Task: Add an event with the title Second Marketing Campaign Execution and Assessment, date '2024/05/25', time 8:50 AM to 10:50 AMand add a description: The session will conclude with a wrap-up discussion, where mentees can reflect on the insights gained and mentors can offer any final words of encouragement. Participants will have the opportunity to exchange contact information and establish ongoing mentoring relationships beyond the event., put the event into Green category . Add location for the event as: 789 Camp Nou, Barcelona, Spain, logged in from the account softage.9@softage.netand send the event invitation to softage.8@softage.net with CC to  softage.10@softage.net. Set a reminder for the event At time of event
Action: Mouse moved to (96, 117)
Screenshot: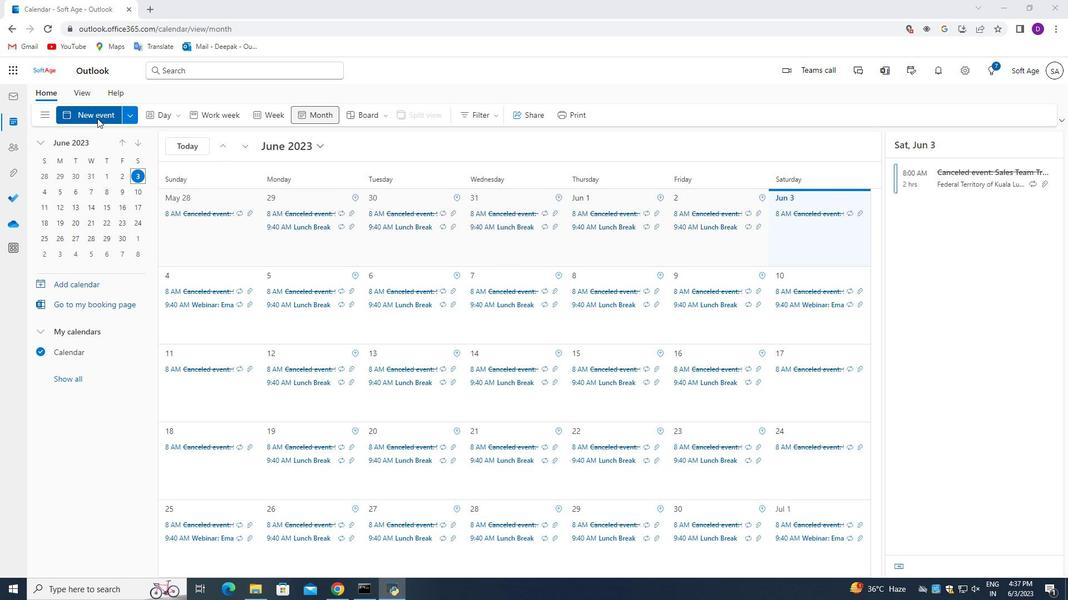 
Action: Mouse pressed left at (96, 117)
Screenshot: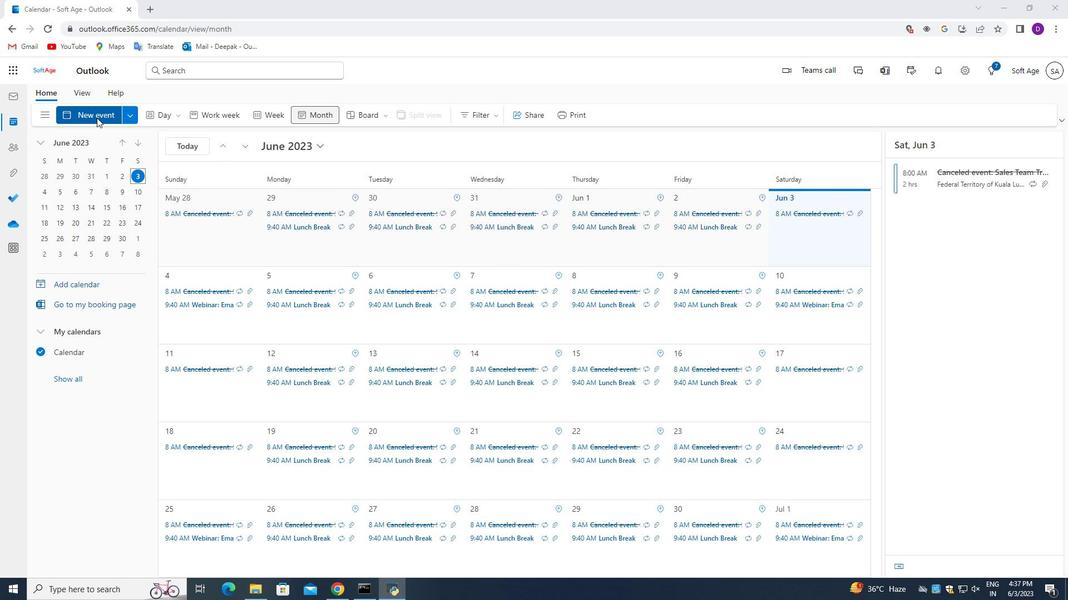 
Action: Mouse moved to (367, 472)
Screenshot: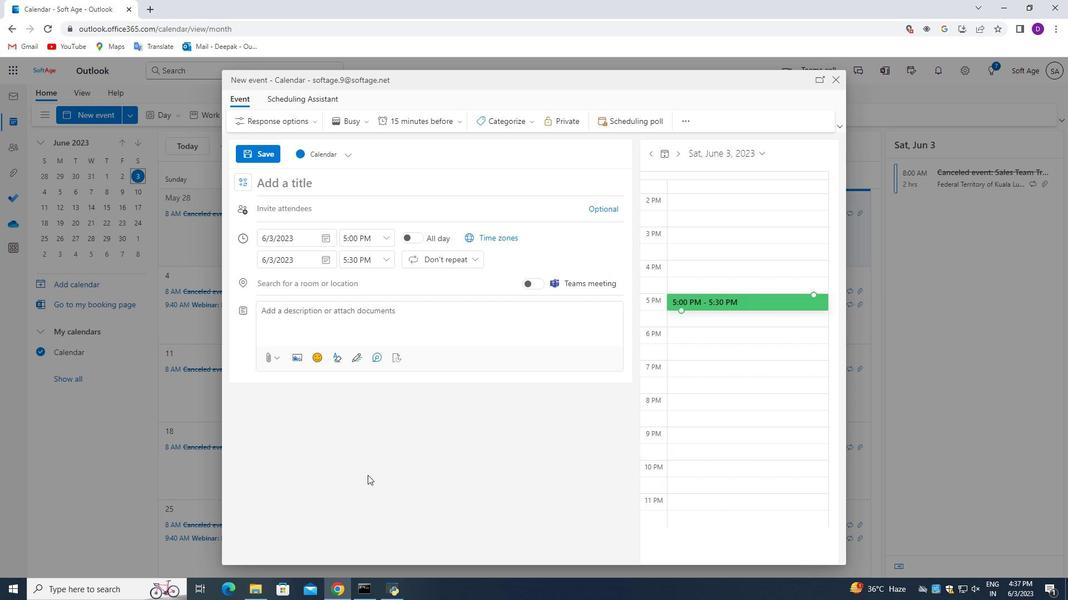 
Action: Key pressed <Key.shift_r>Second<Key.space><Key.shift>Marketing<Key.space><Key.shift_r>Campaign<Key.space><Key.shift_r>Execution<Key.space>and<Key.space><Key.shift_r>Assessment
Screenshot: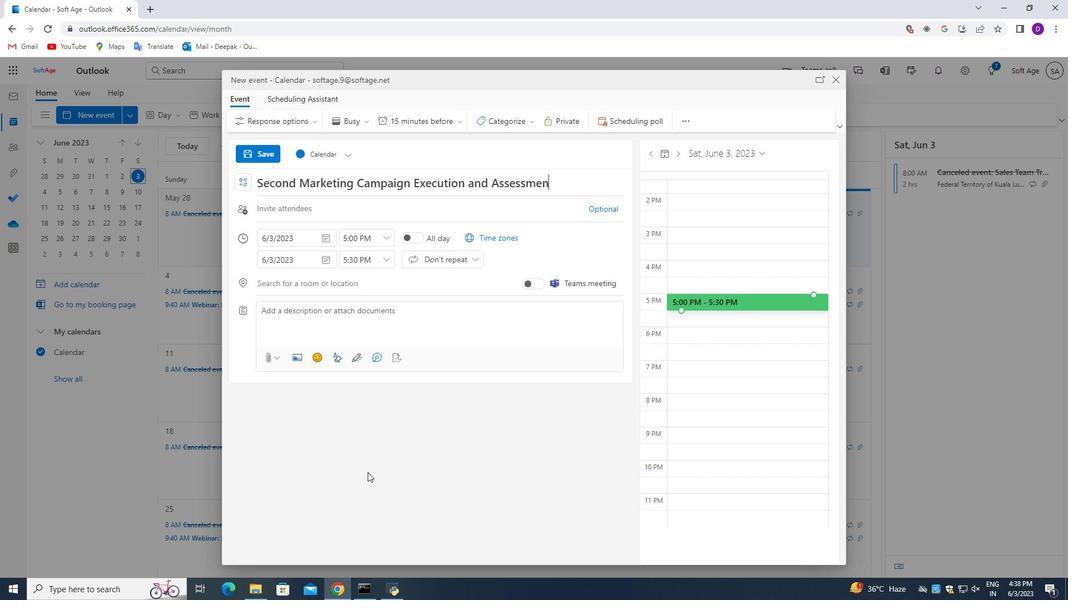 
Action: Mouse moved to (324, 238)
Screenshot: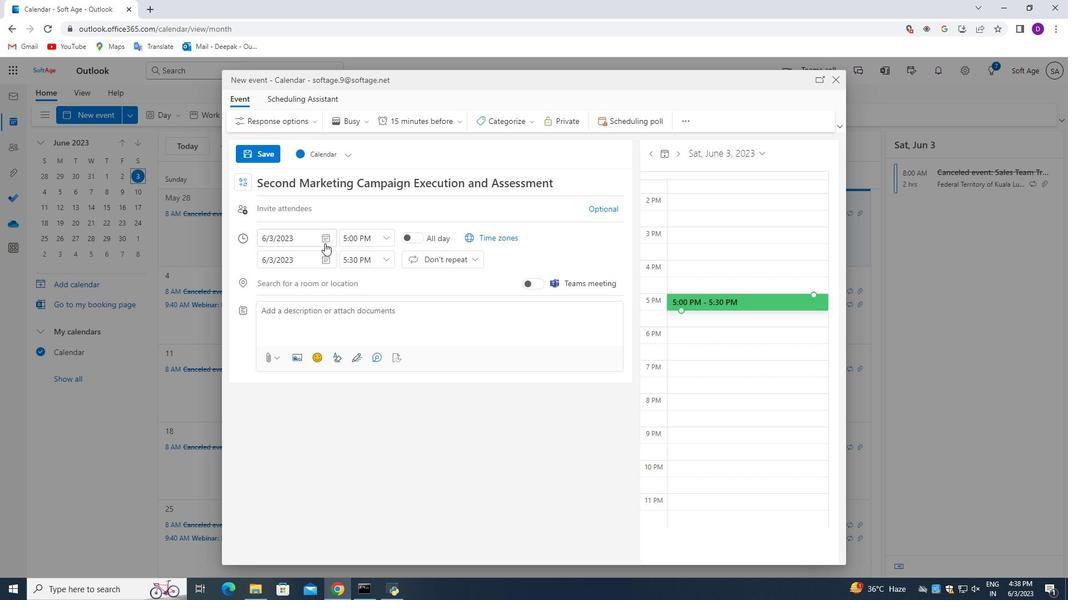 
Action: Mouse pressed left at (324, 238)
Screenshot: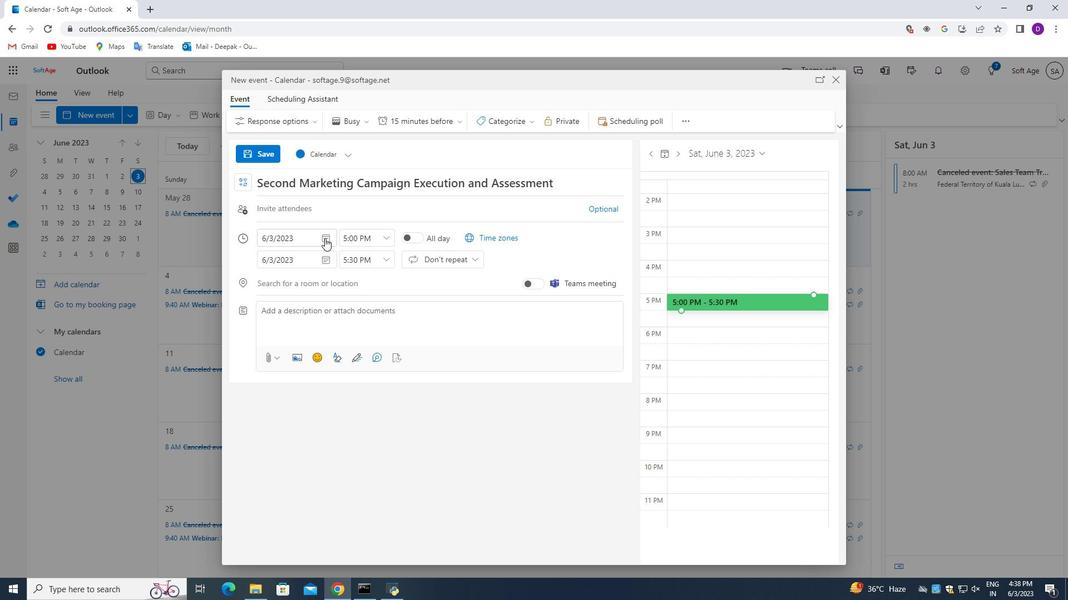 
Action: Mouse moved to (302, 263)
Screenshot: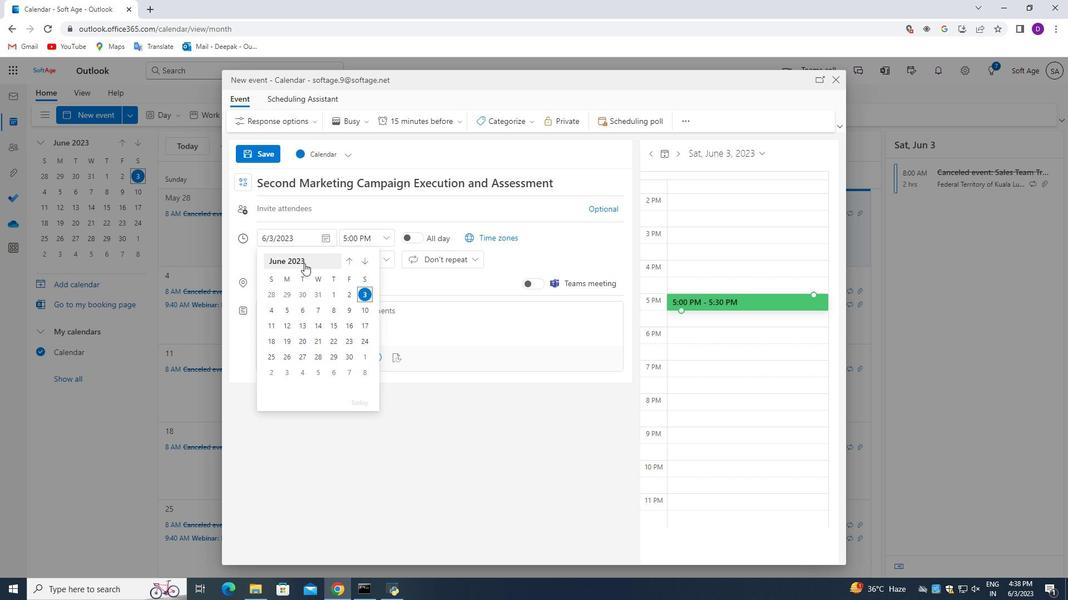 
Action: Mouse pressed left at (302, 263)
Screenshot: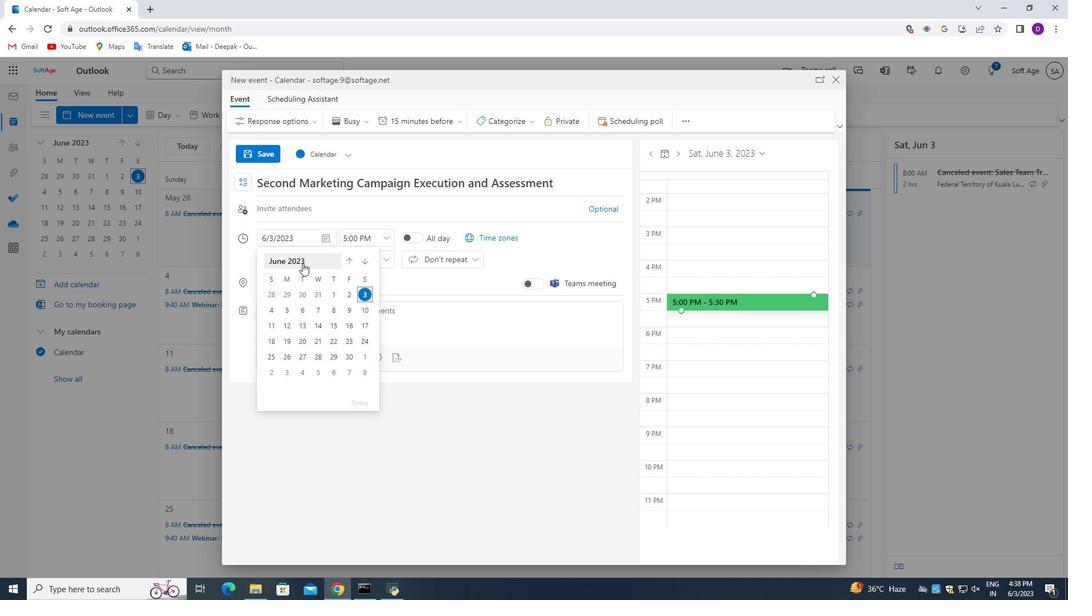 
Action: Mouse moved to (367, 266)
Screenshot: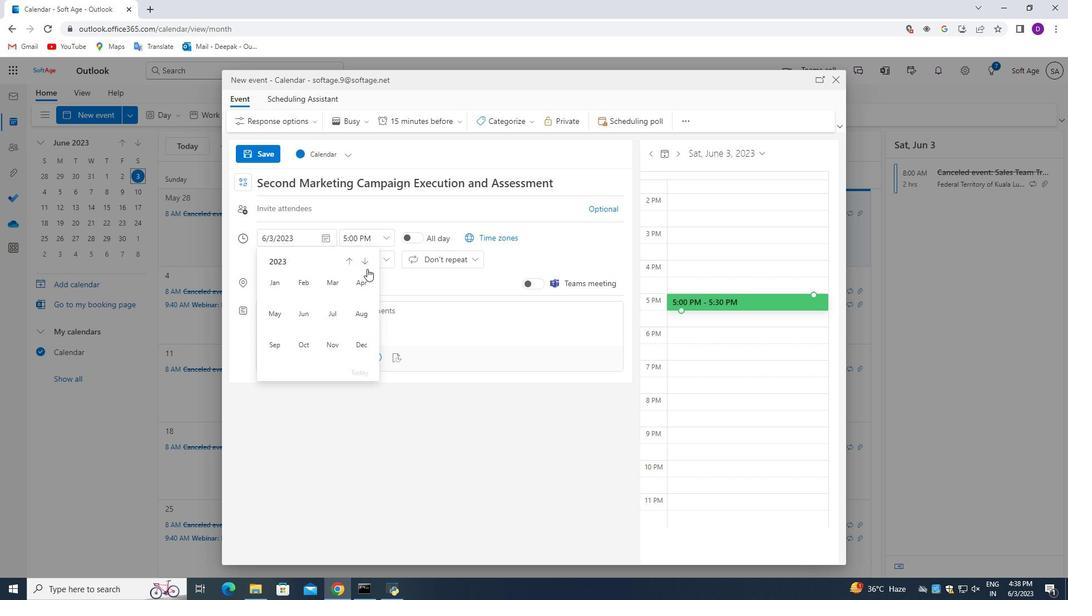 
Action: Mouse pressed left at (367, 266)
Screenshot: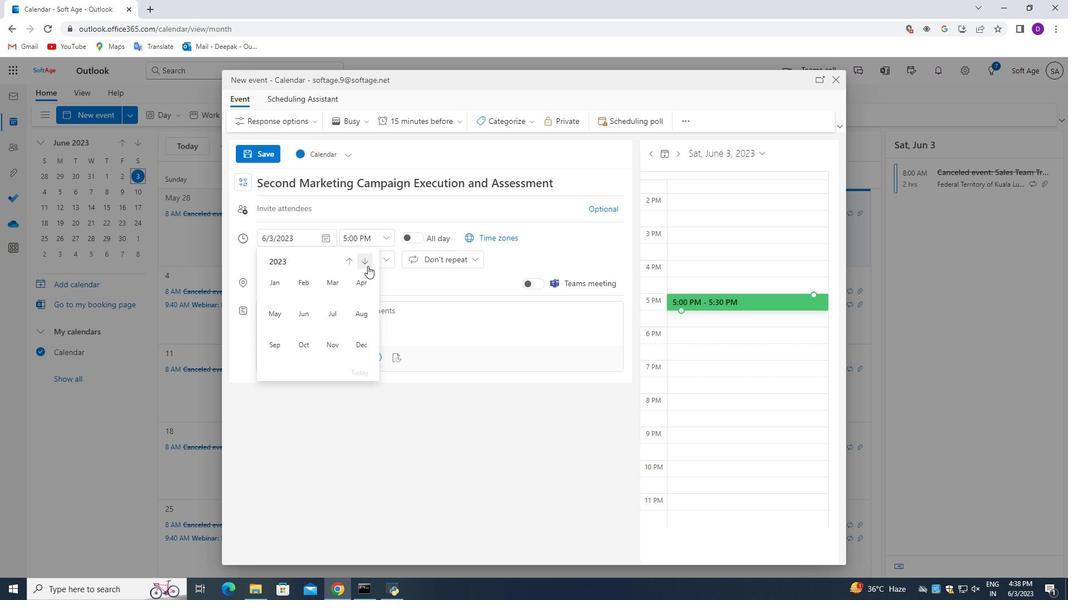 
Action: Mouse moved to (271, 312)
Screenshot: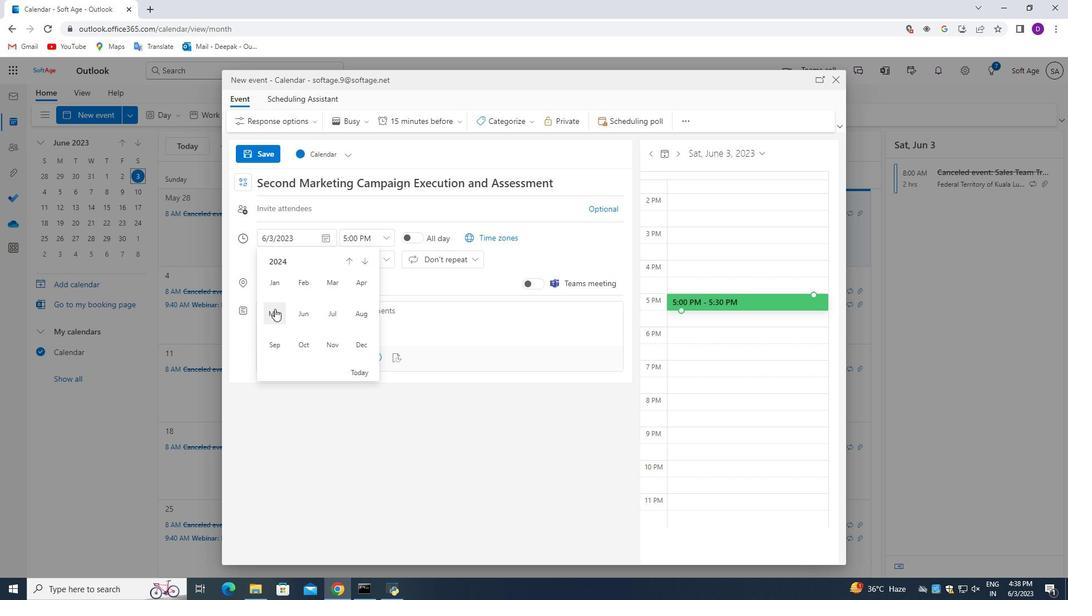 
Action: Mouse pressed left at (271, 312)
Screenshot: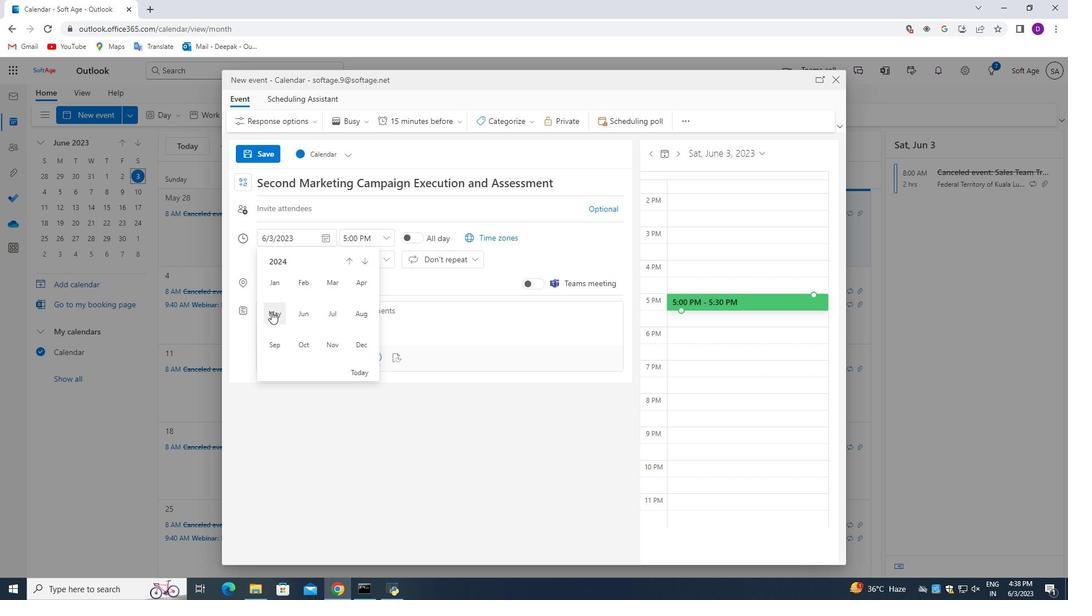 
Action: Mouse moved to (362, 341)
Screenshot: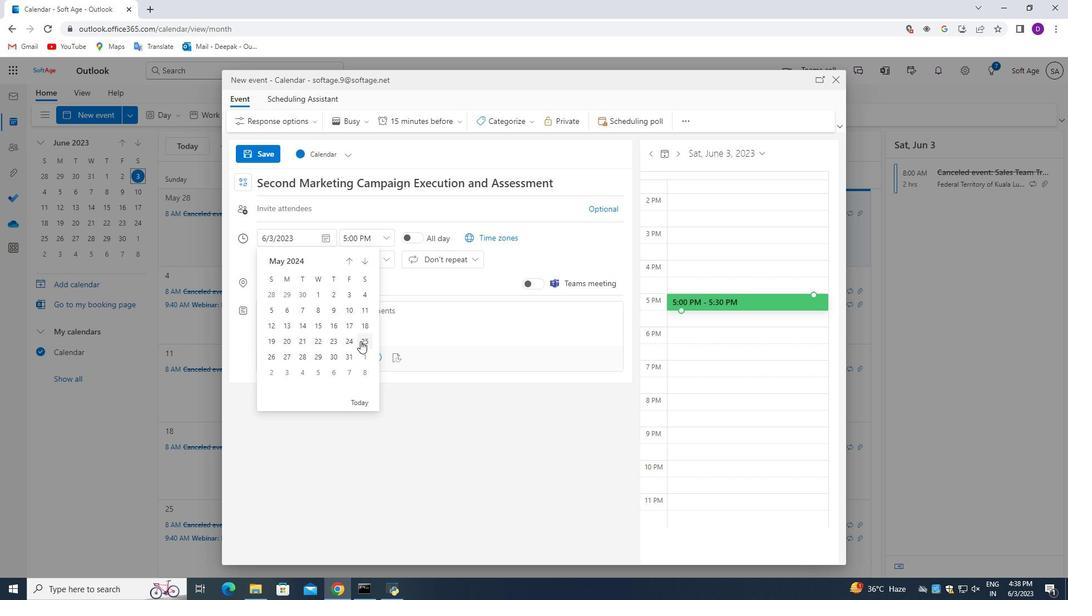 
Action: Mouse pressed left at (362, 341)
Screenshot: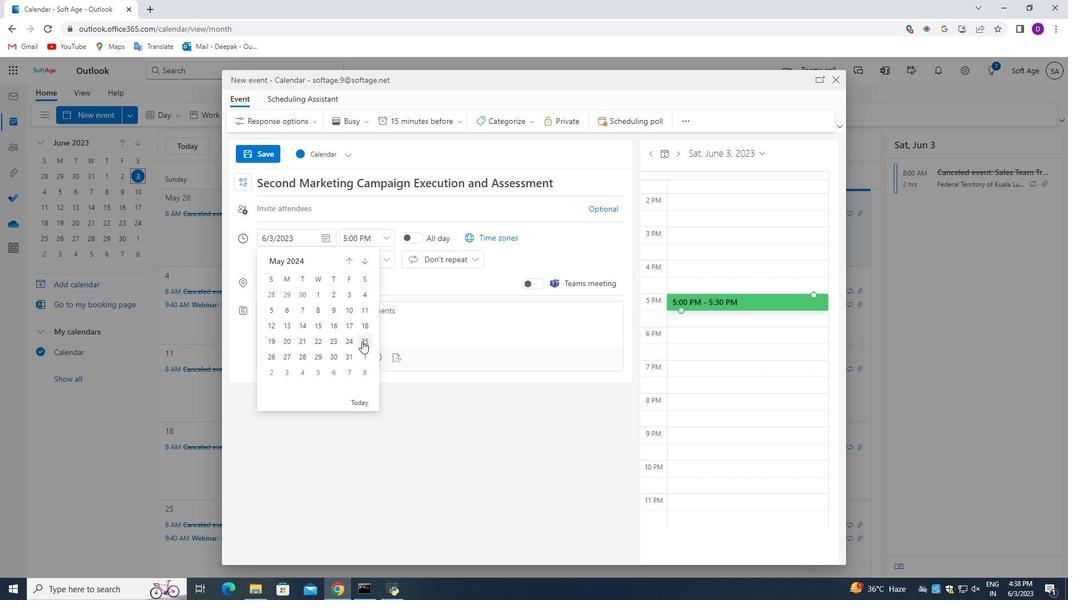 
Action: Mouse moved to (349, 238)
Screenshot: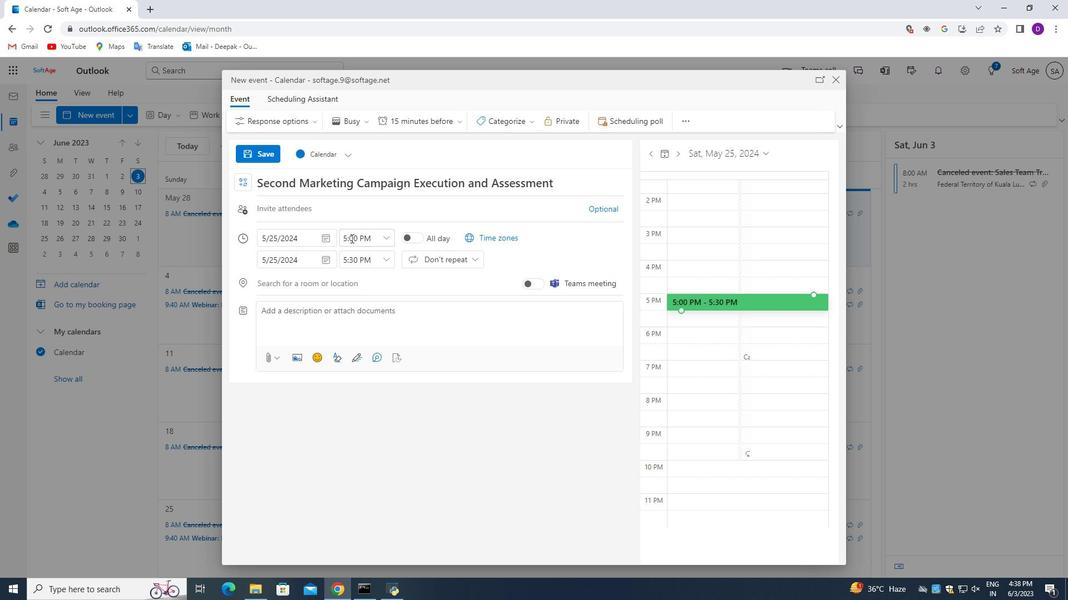 
Action: Mouse pressed left at (349, 238)
Screenshot: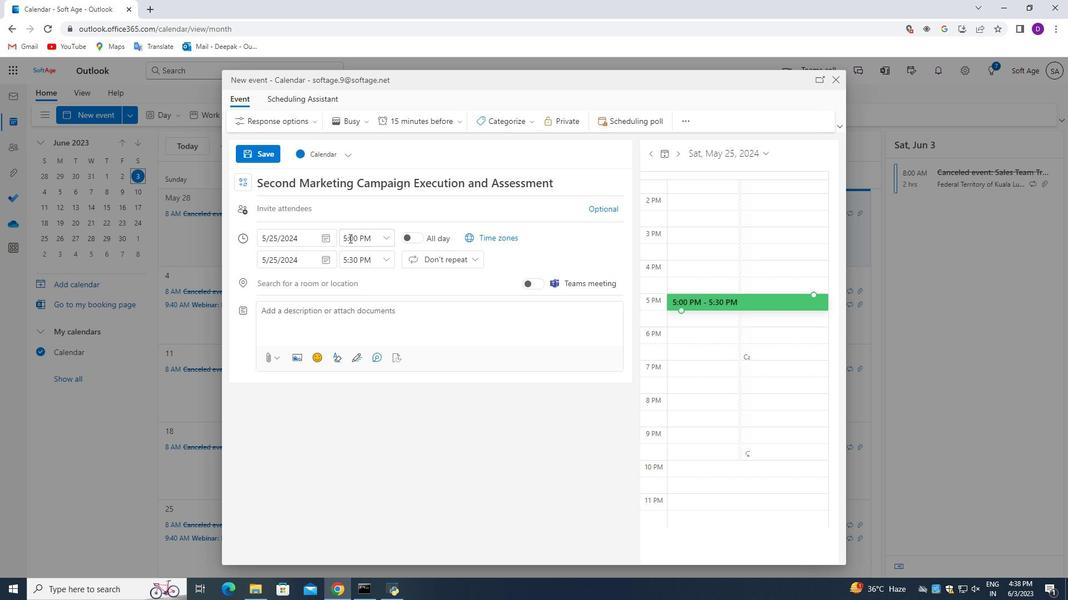 
Action: Mouse moved to (347, 238)
Screenshot: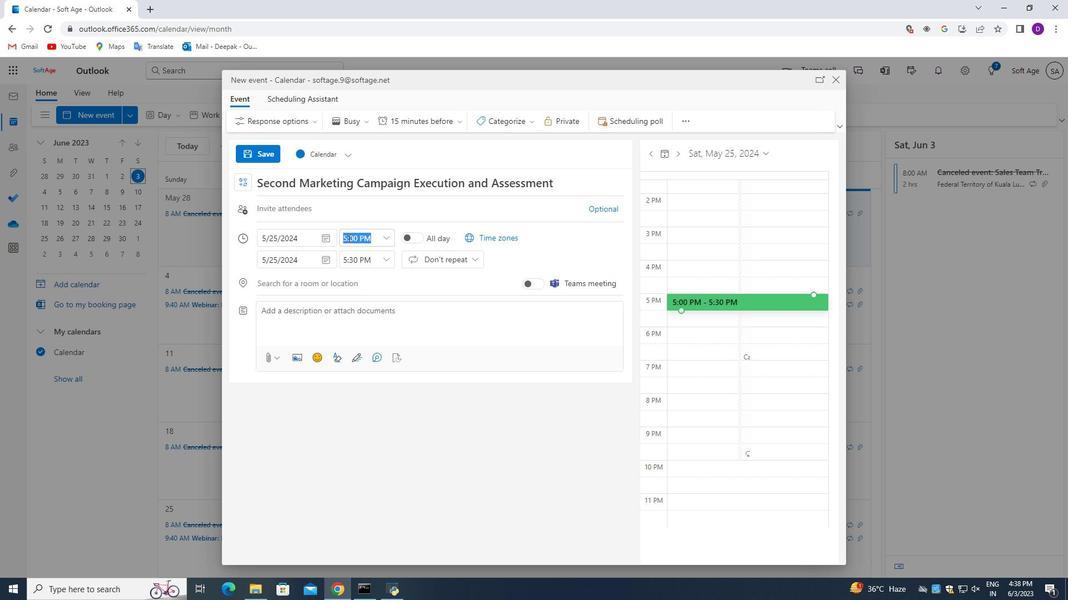
Action: Key pressed 8
Screenshot: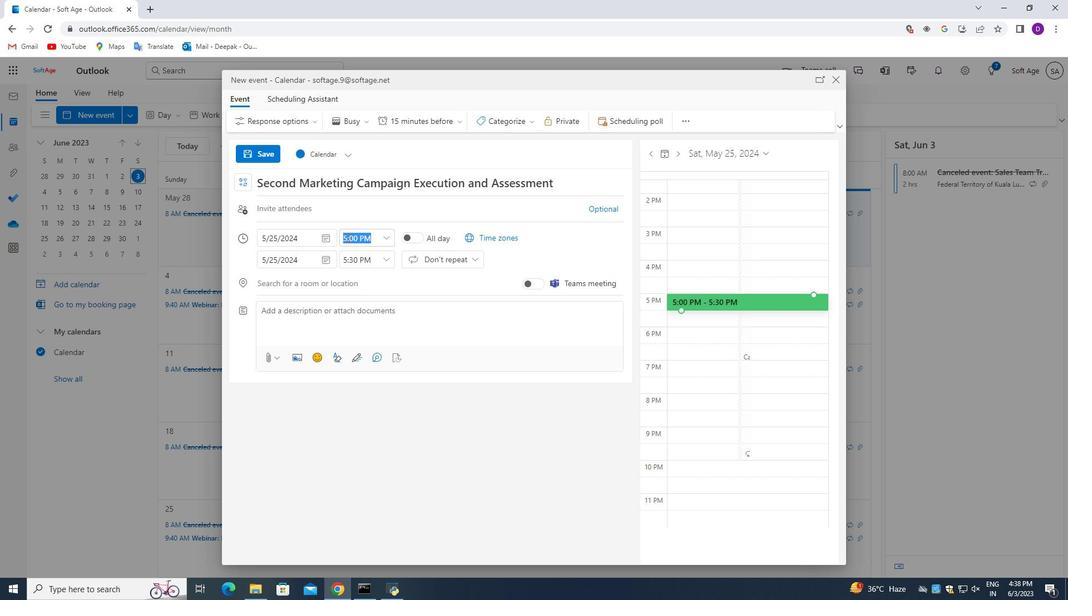 
Action: Mouse moved to (354, 238)
Screenshot: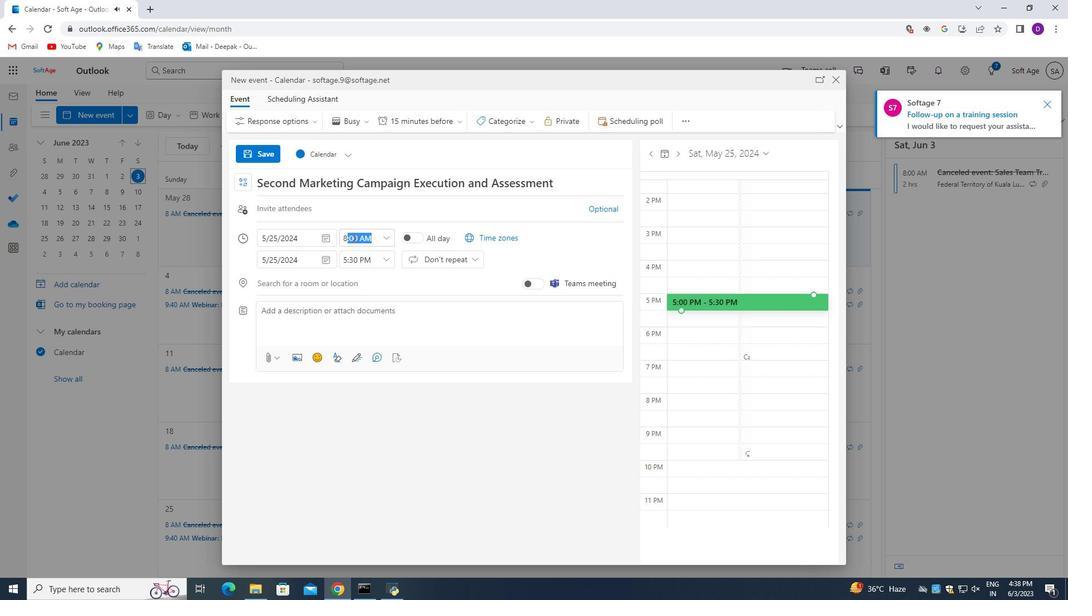 
Action: Mouse pressed left at (354, 238)
Screenshot: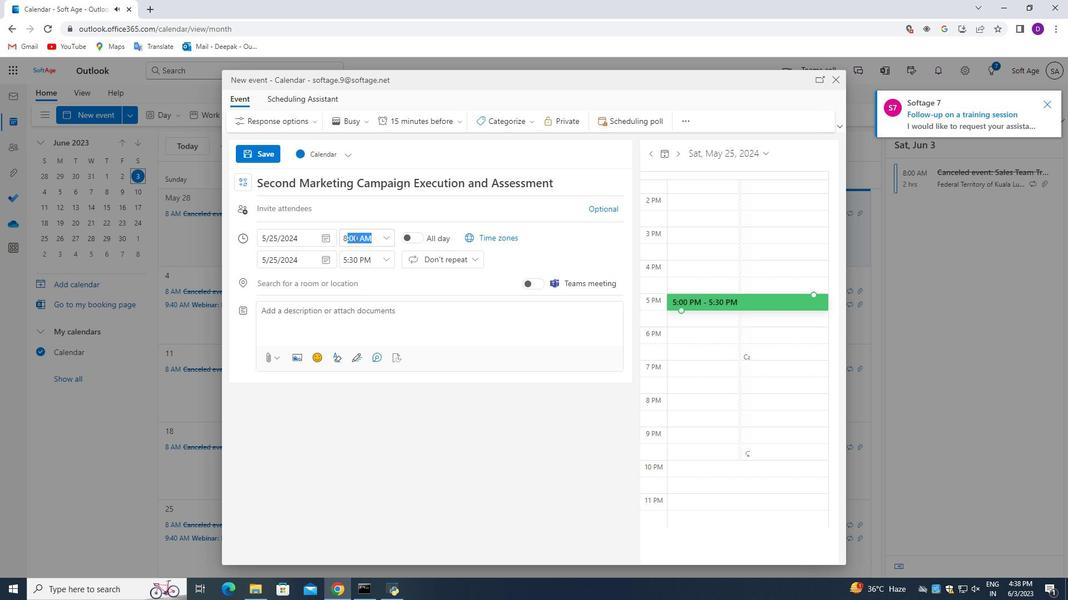 
Action: Key pressed <Key.backspace>5
Screenshot: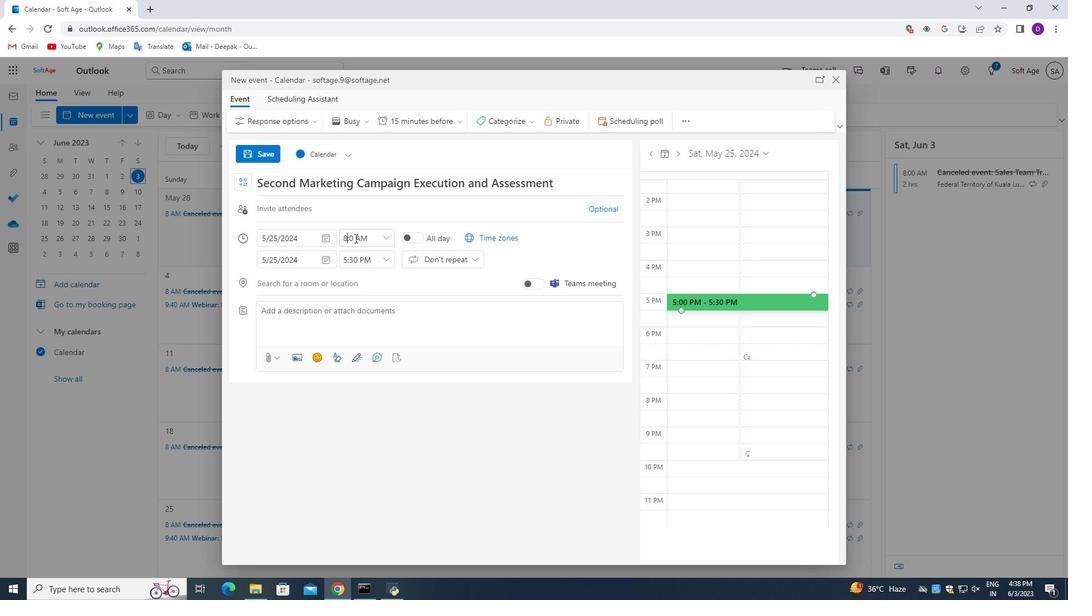 
Action: Mouse moved to (345, 262)
Screenshot: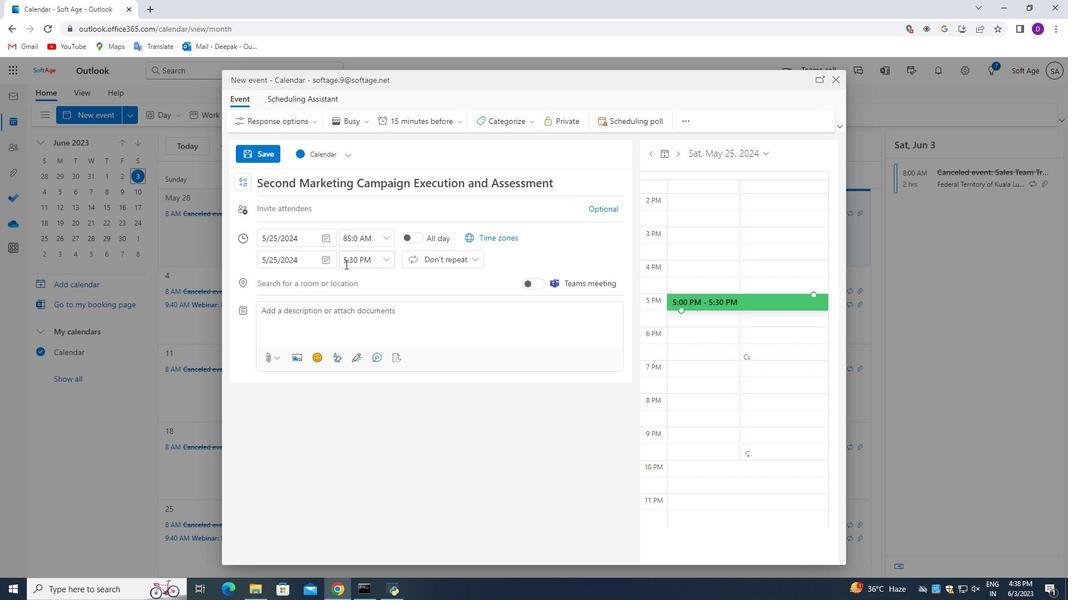 
Action: Mouse pressed left at (345, 262)
Screenshot: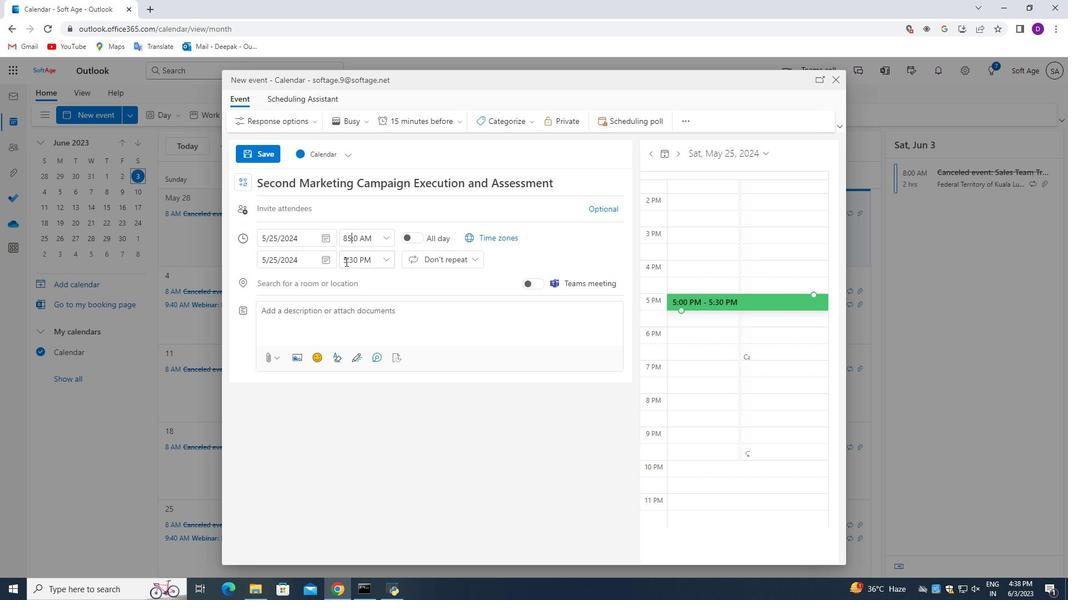 
Action: Mouse moved to (345, 238)
Screenshot: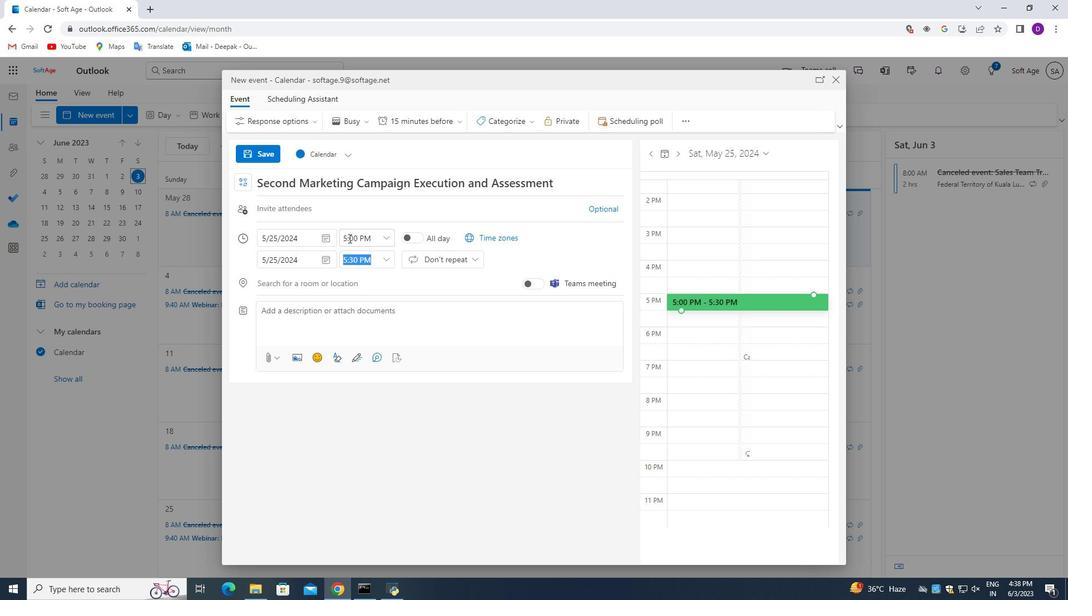 
Action: Mouse pressed left at (345, 238)
Screenshot: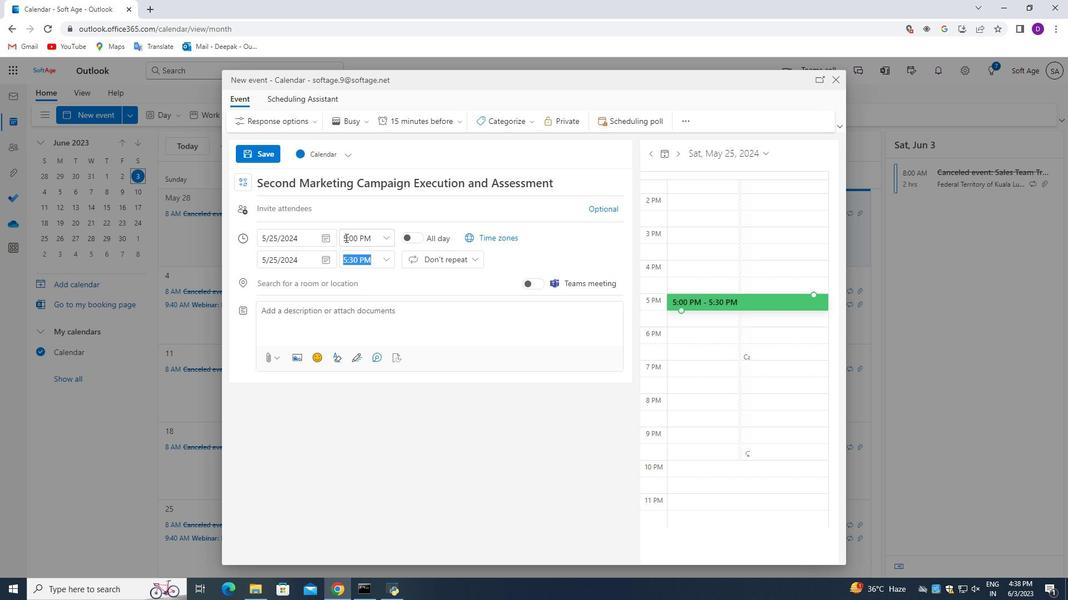 
Action: Mouse moved to (345, 239)
Screenshot: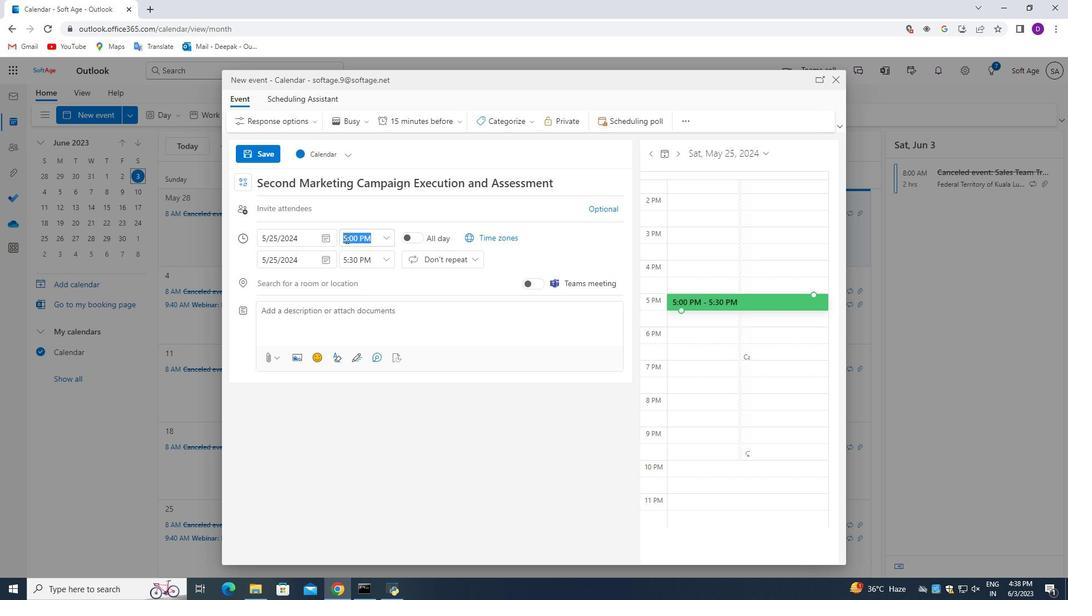 
Action: Mouse pressed left at (345, 239)
Screenshot: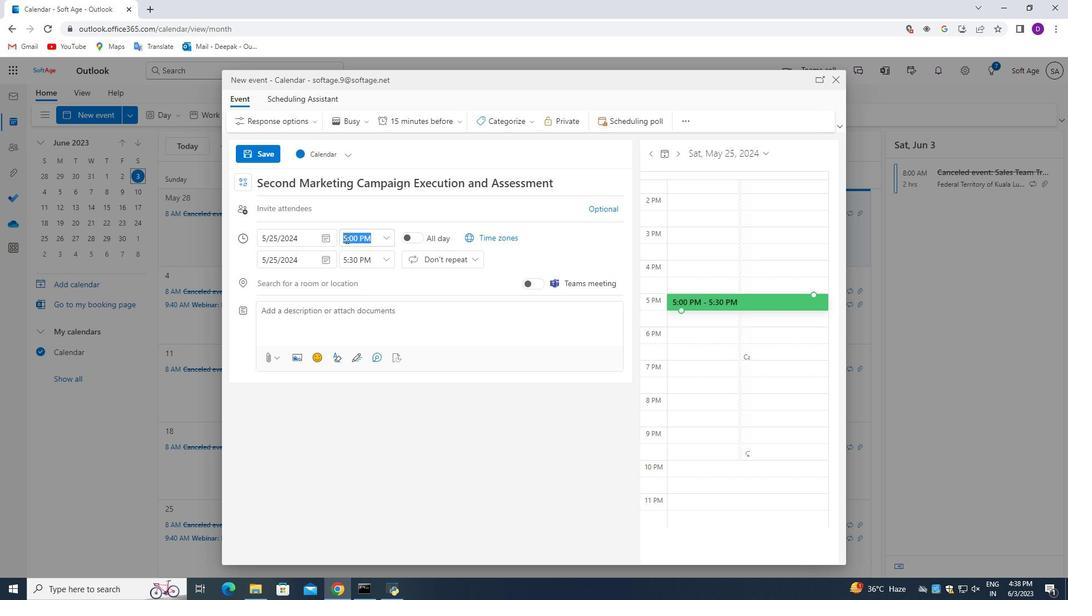 
Action: Mouse moved to (377, 284)
Screenshot: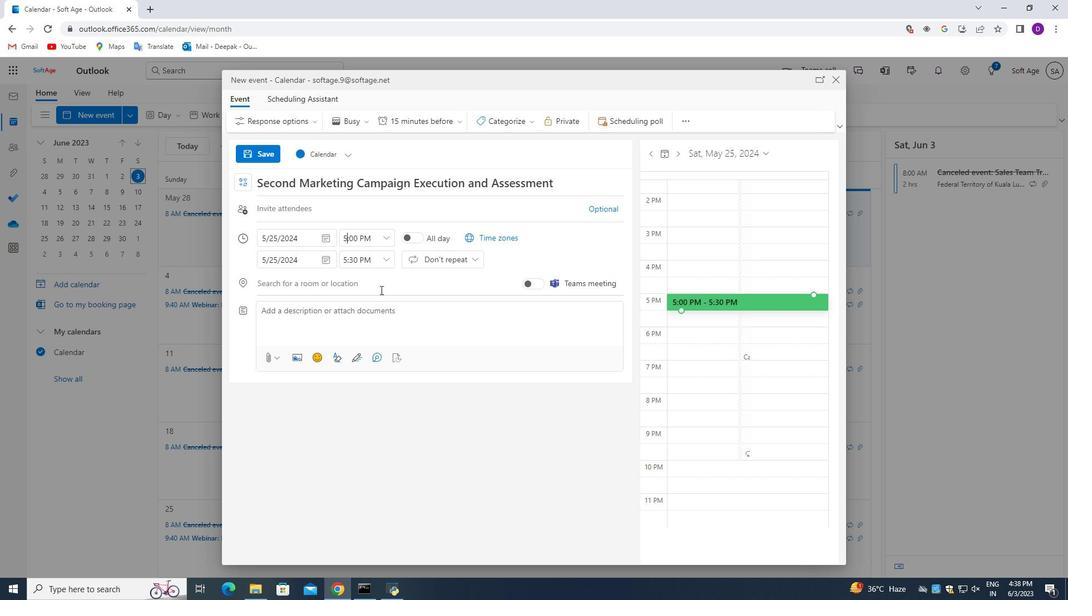 
Action: Key pressed <Key.backspace>8
Screenshot: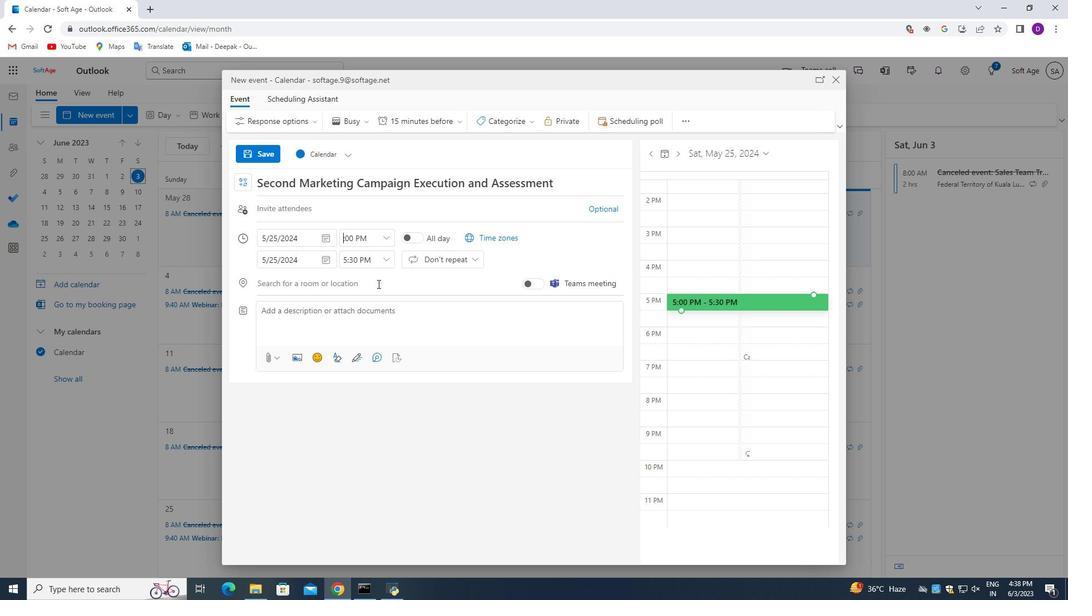 
Action: Mouse moved to (352, 239)
Screenshot: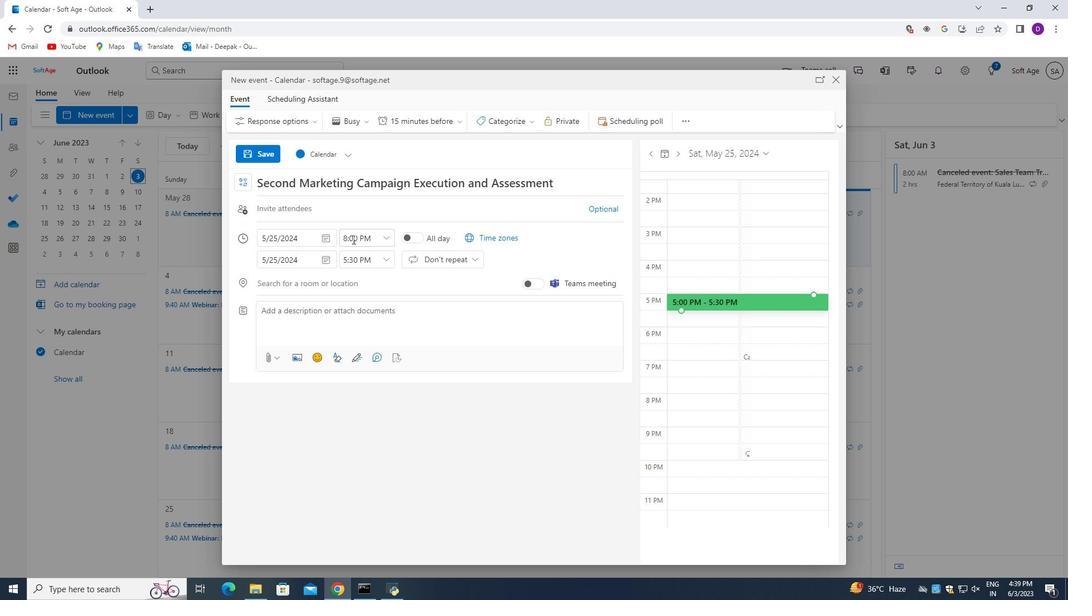 
Action: Mouse pressed left at (352, 239)
Screenshot: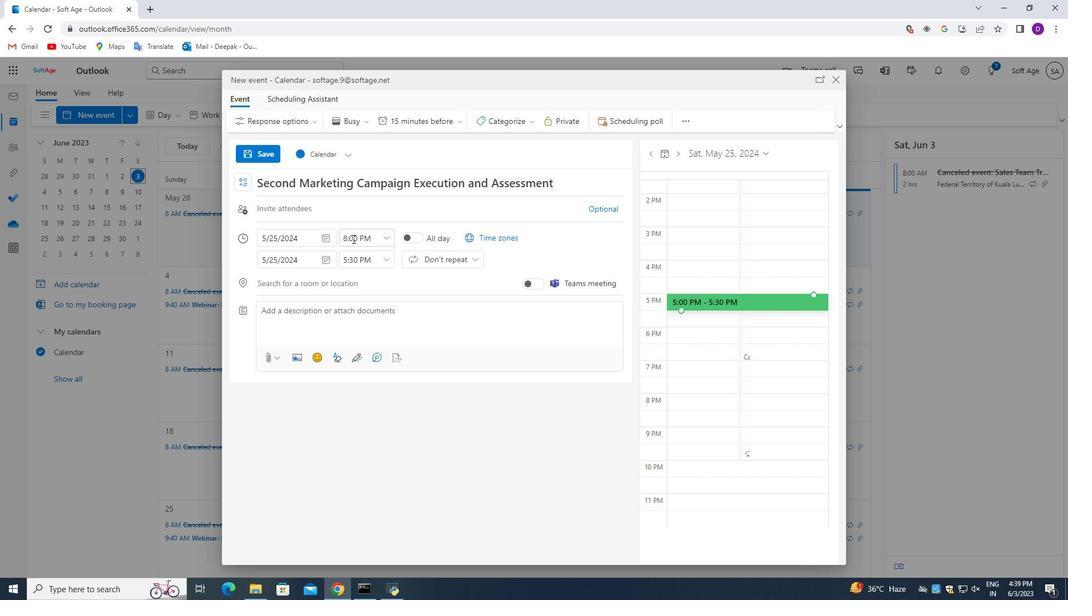 
Action: Mouse moved to (373, 295)
Screenshot: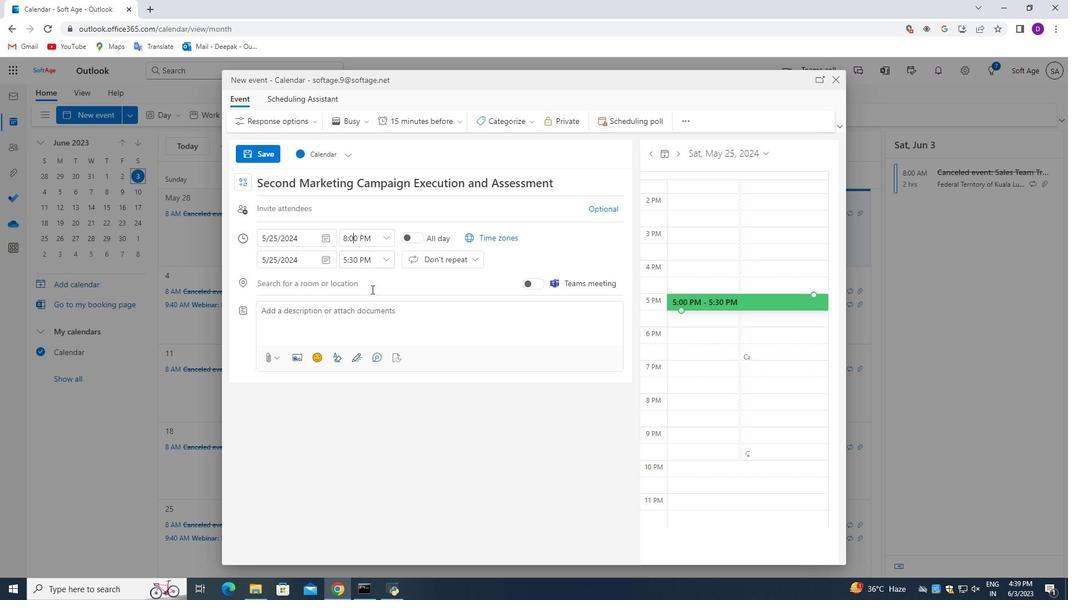 
Action: Key pressed <Key.backspace>5
Screenshot: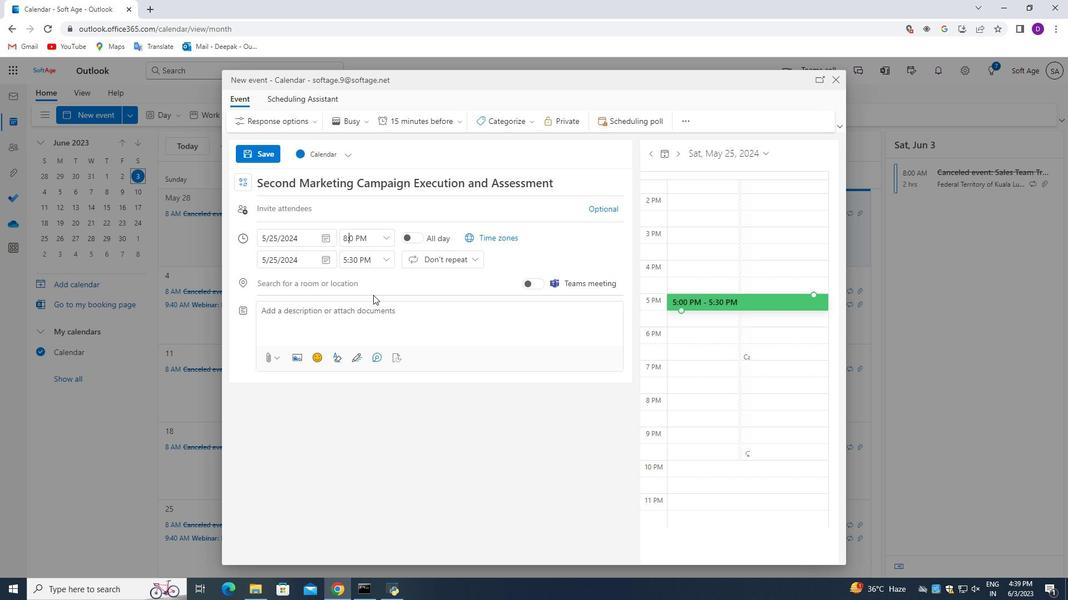 
Action: Mouse moved to (345, 259)
Screenshot: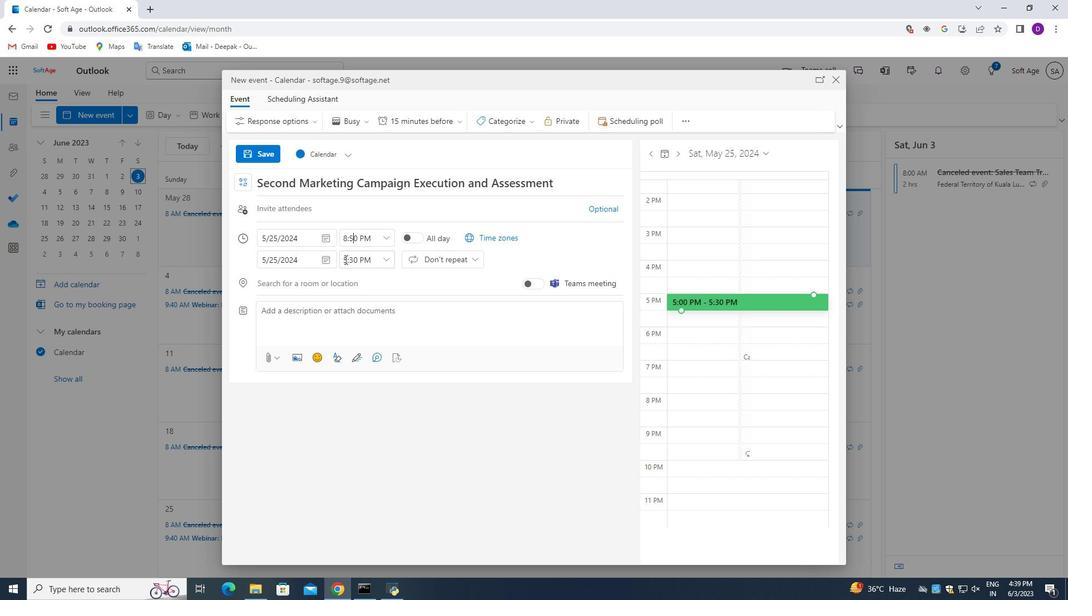 
Action: Mouse pressed left at (345, 259)
Screenshot: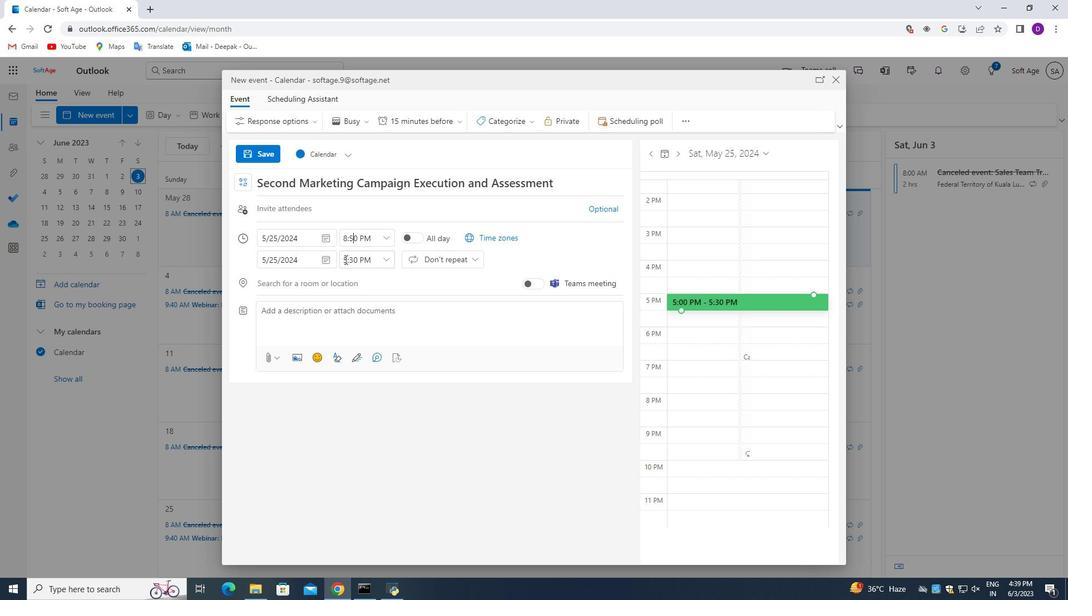 
Action: Mouse pressed left at (345, 259)
Screenshot: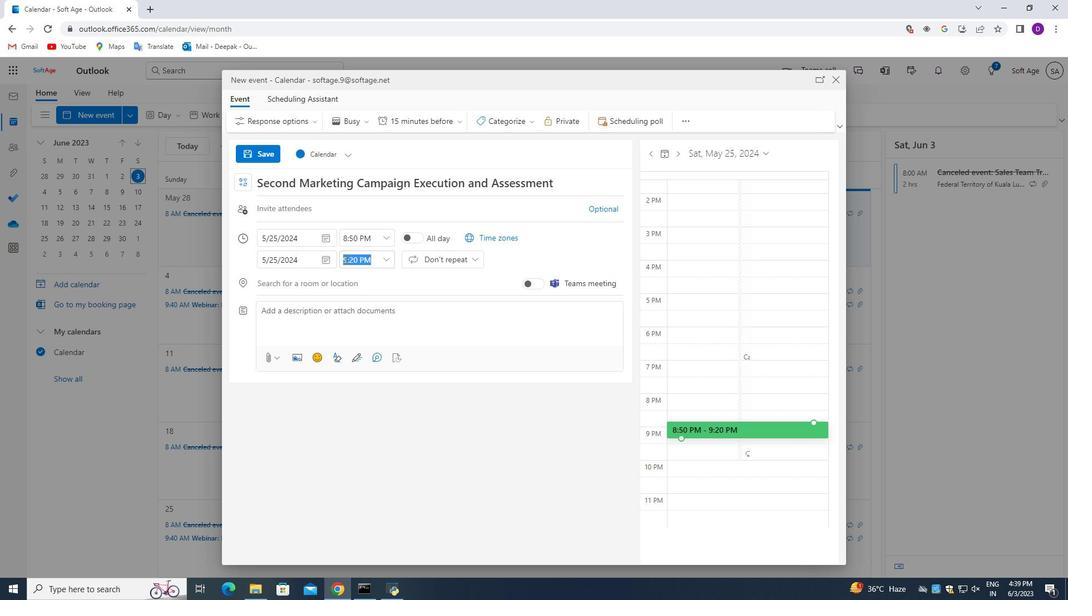 
Action: Mouse moved to (353, 282)
Screenshot: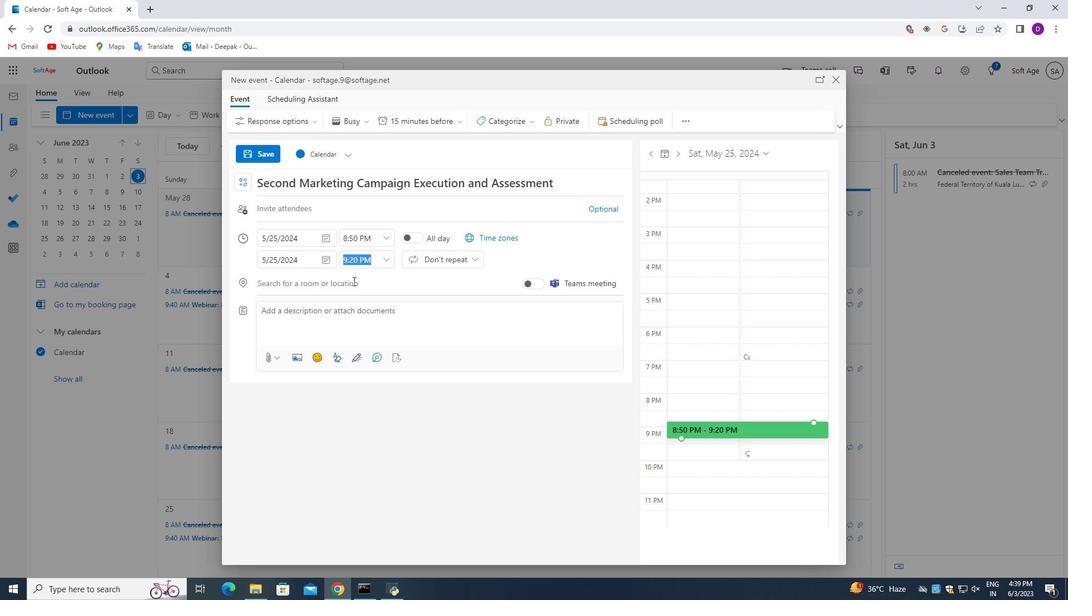 
Action: Key pressed 10<Key.shift_r>:50<Key.space><Key.shift>AM
Screenshot: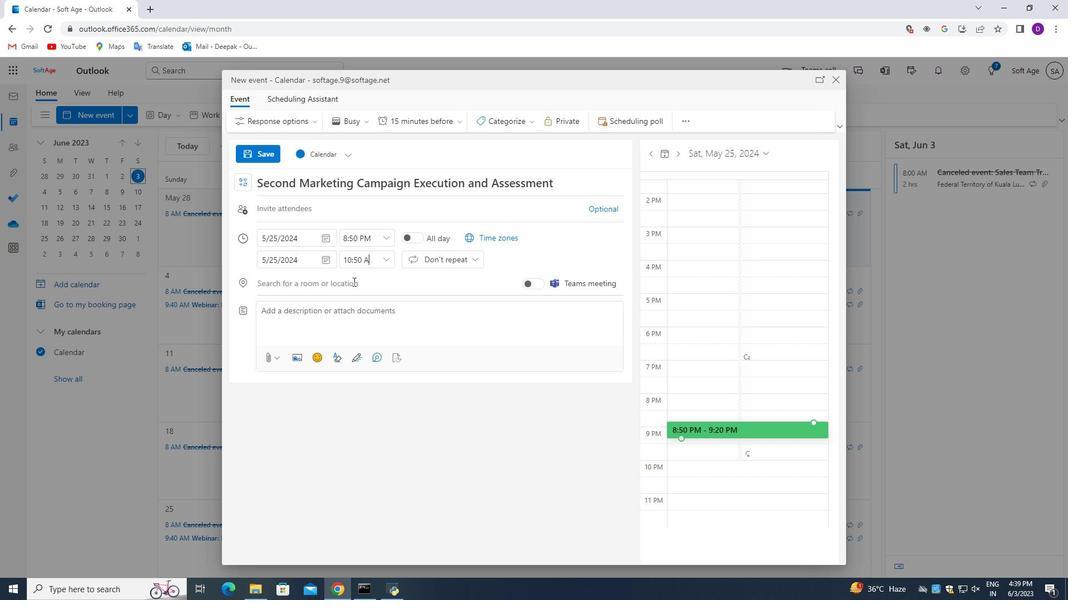 
Action: Mouse moved to (365, 235)
Screenshot: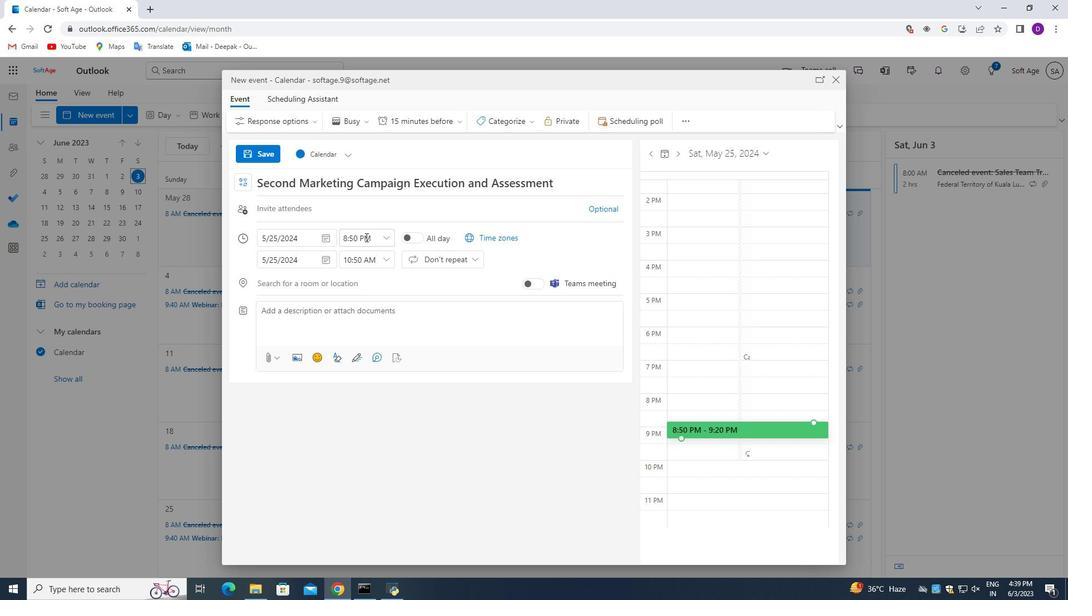 
Action: Mouse pressed left at (365, 235)
Screenshot: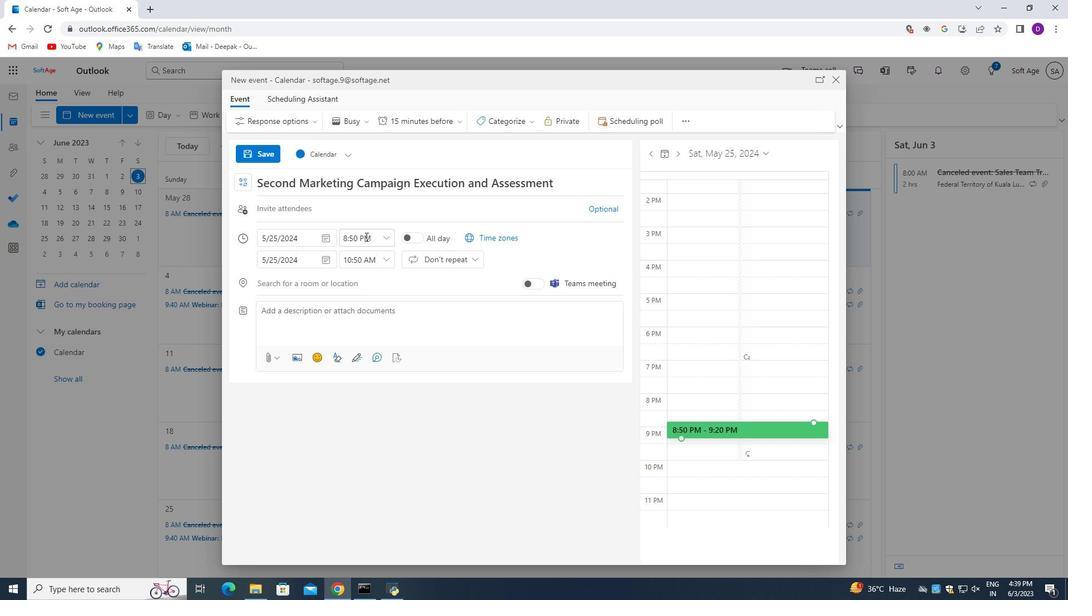 
Action: Mouse moved to (363, 239)
Screenshot: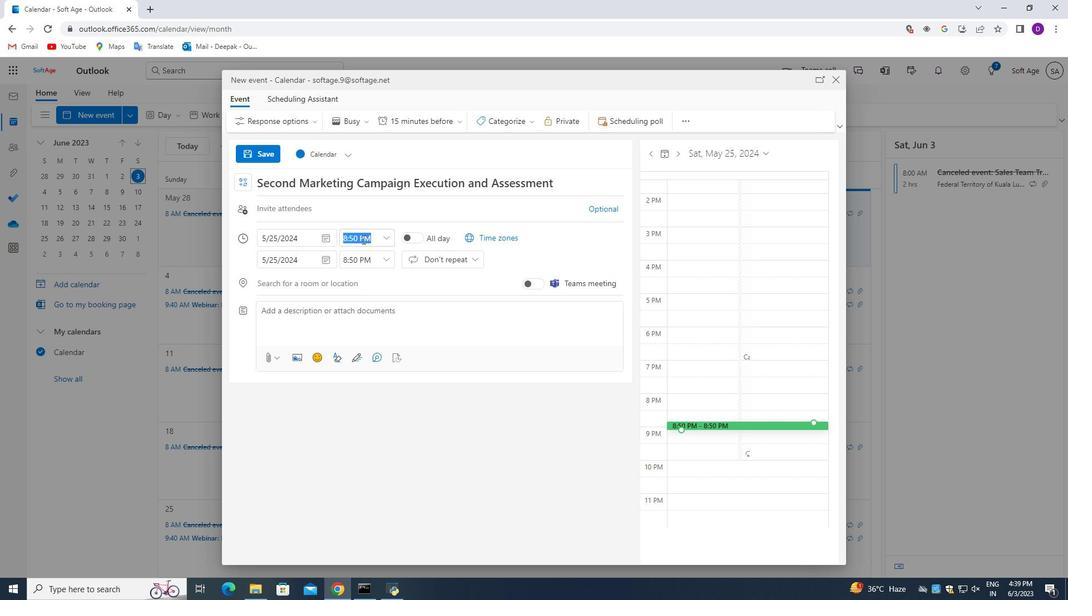 
Action: Mouse pressed left at (363, 239)
Screenshot: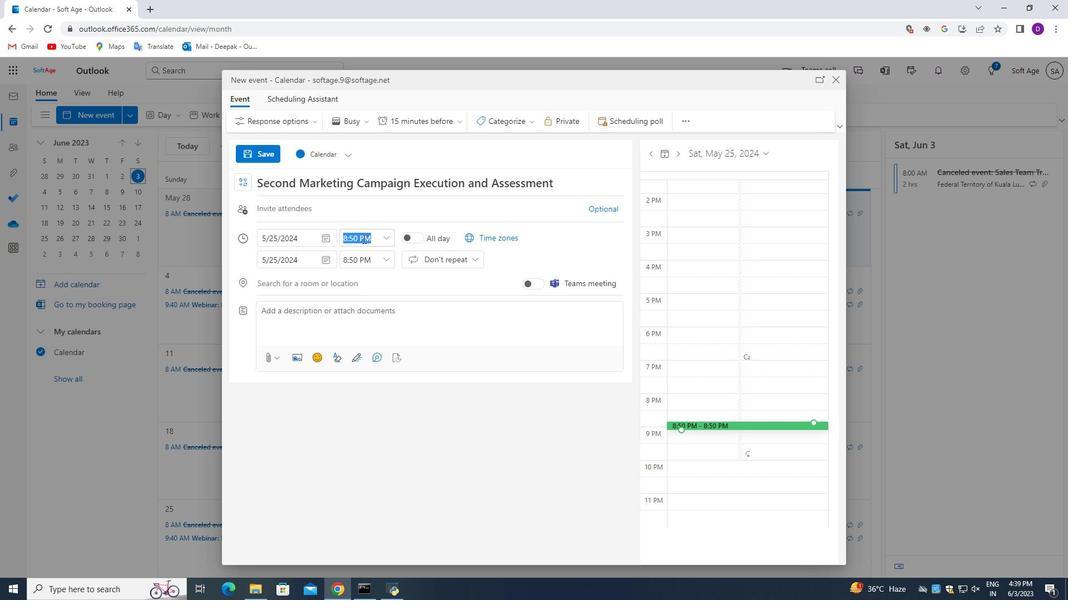 
Action: Mouse moved to (373, 282)
Screenshot: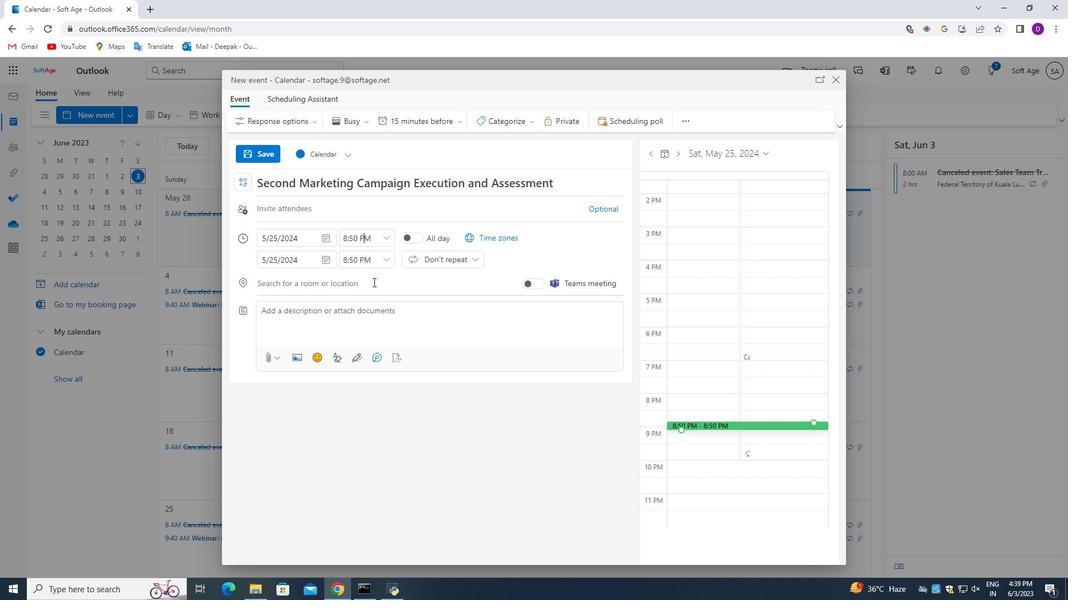 
Action: Key pressed <Key.backspace><Key.shift_r>A
Screenshot: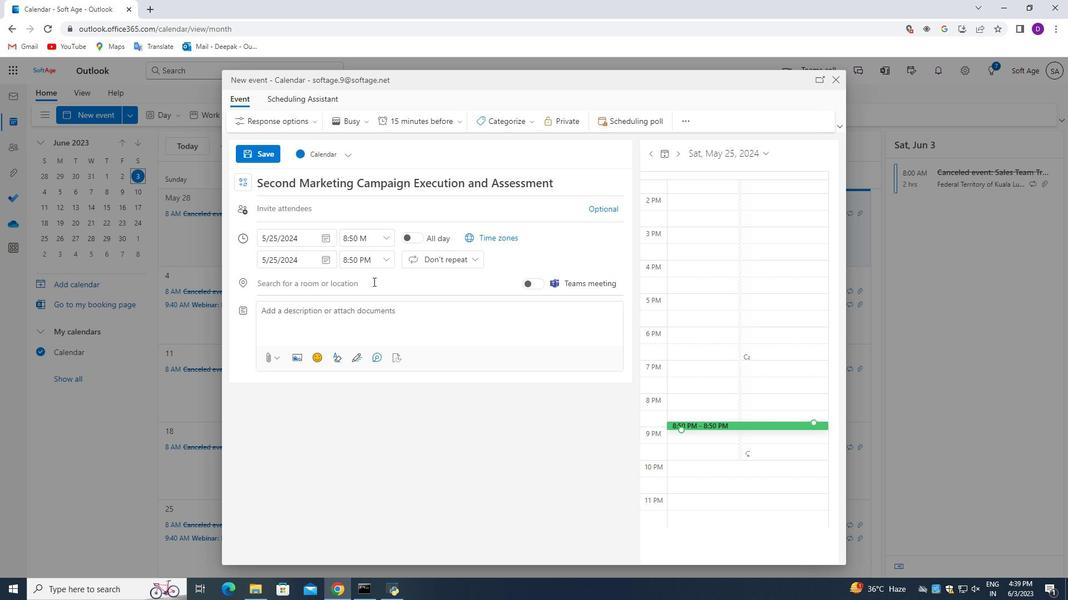 
Action: Mouse moved to (346, 259)
Screenshot: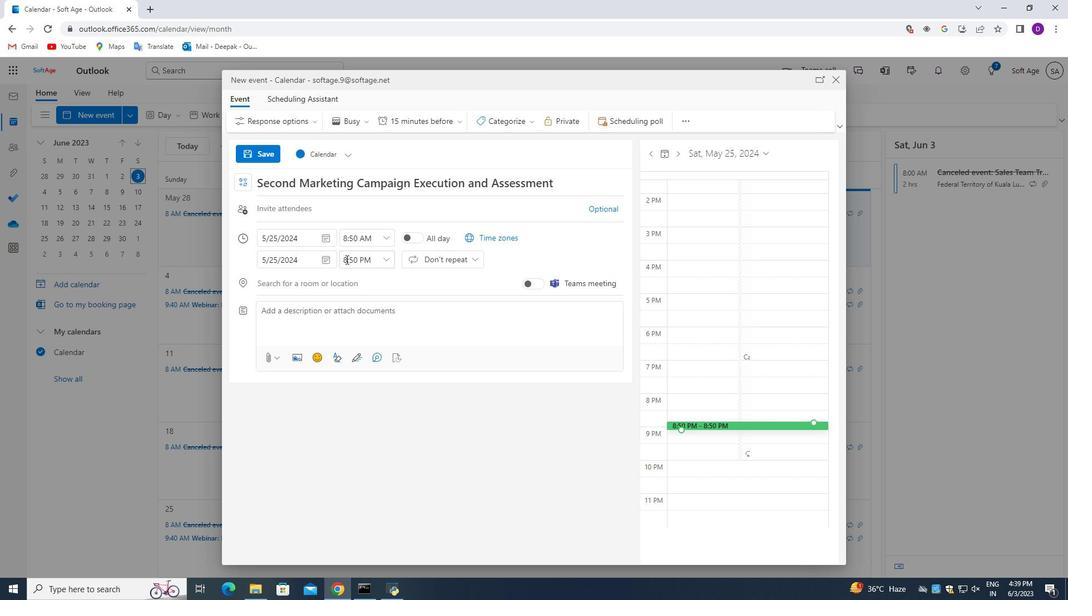 
Action: Mouse pressed left at (346, 259)
Screenshot: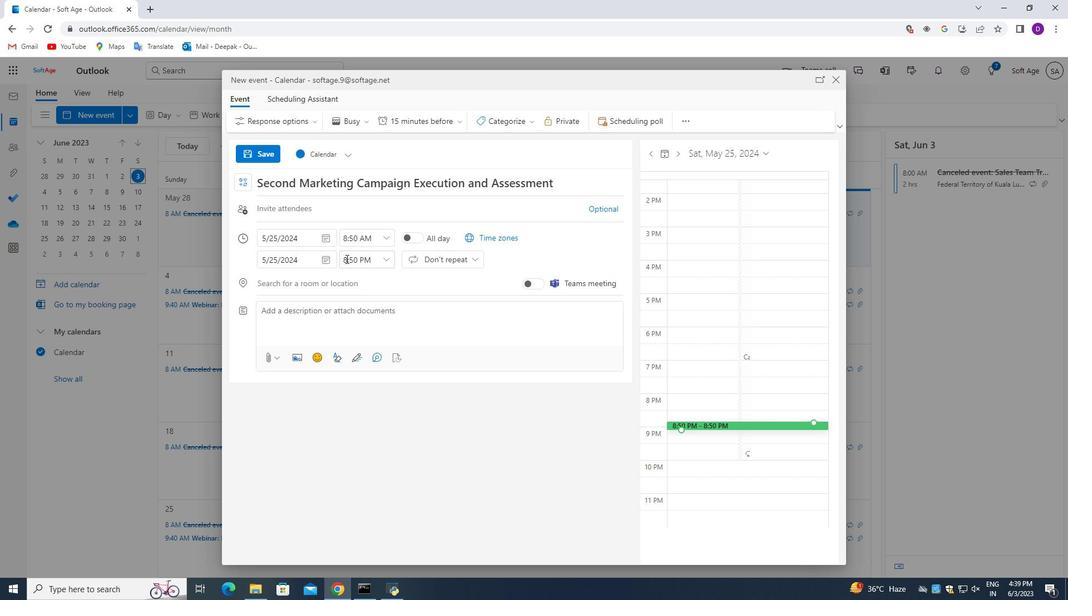 
Action: Mouse moved to (350, 259)
Screenshot: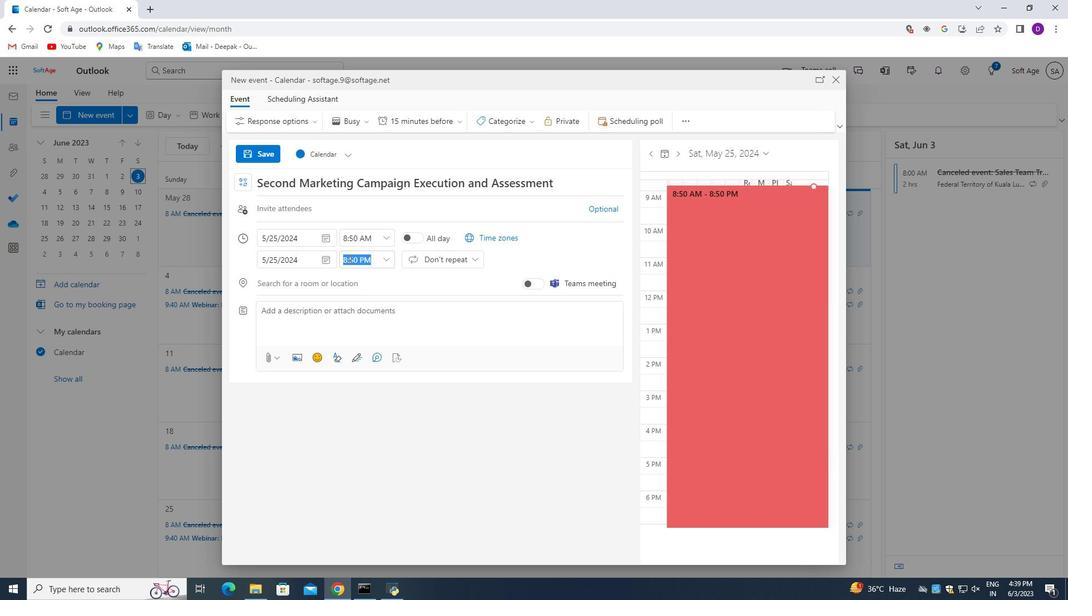 
Action: Mouse pressed left at (350, 259)
Screenshot: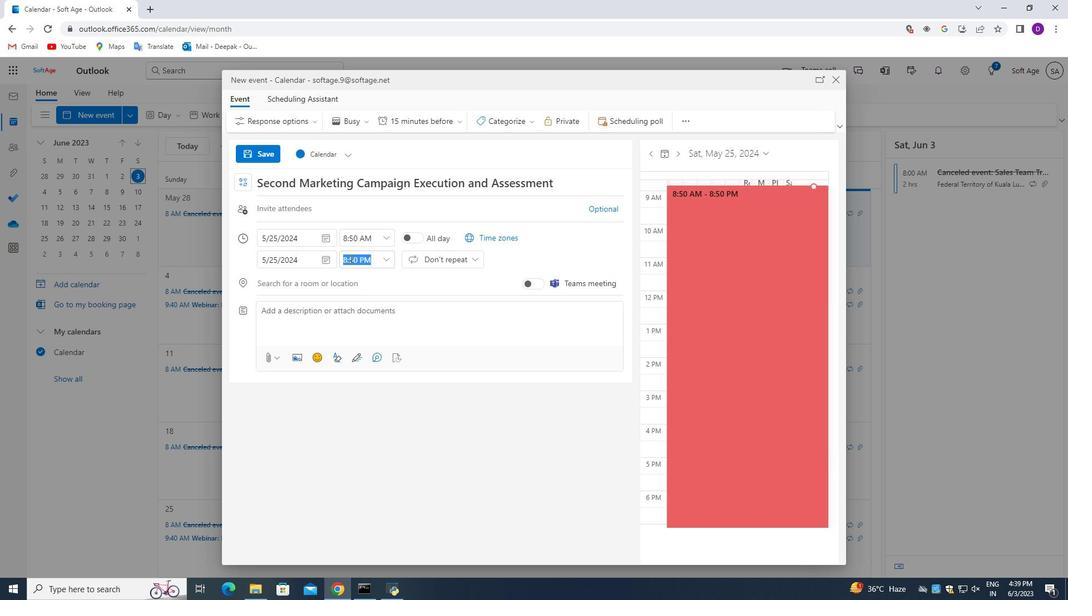 
Action: Mouse moved to (371, 273)
Screenshot: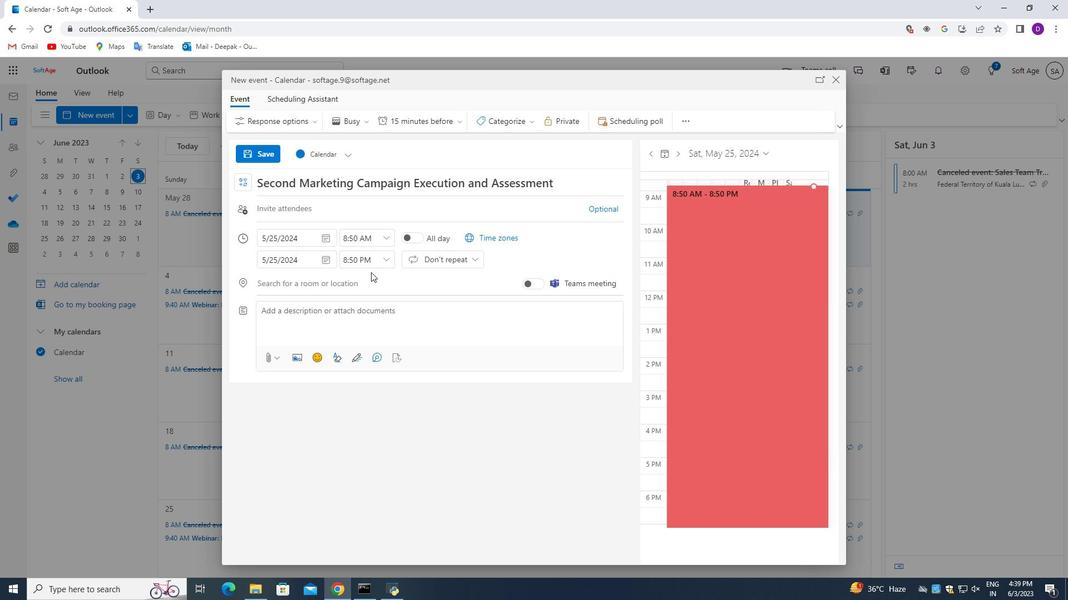
Action: Key pressed <Key.left><Key.backspace>10
Screenshot: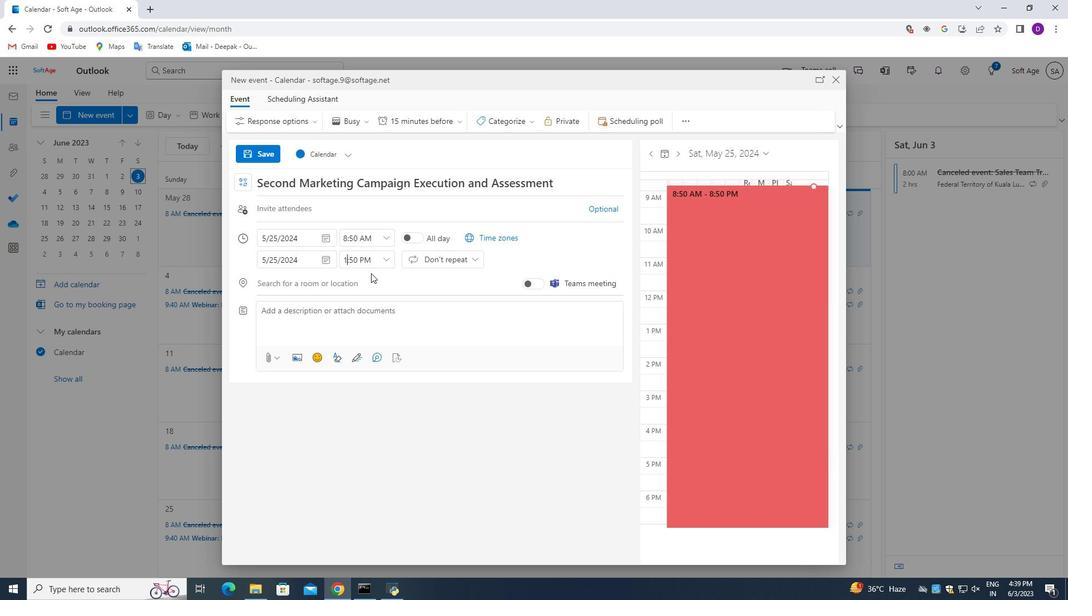 
Action: Mouse moved to (320, 312)
Screenshot: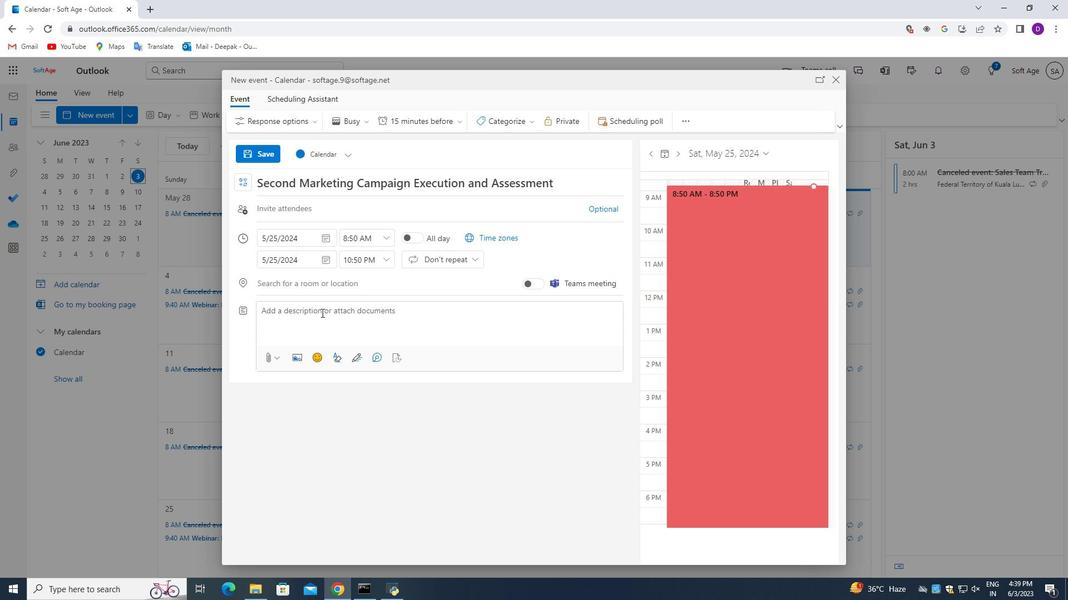 
Action: Mouse pressed left at (320, 312)
Screenshot: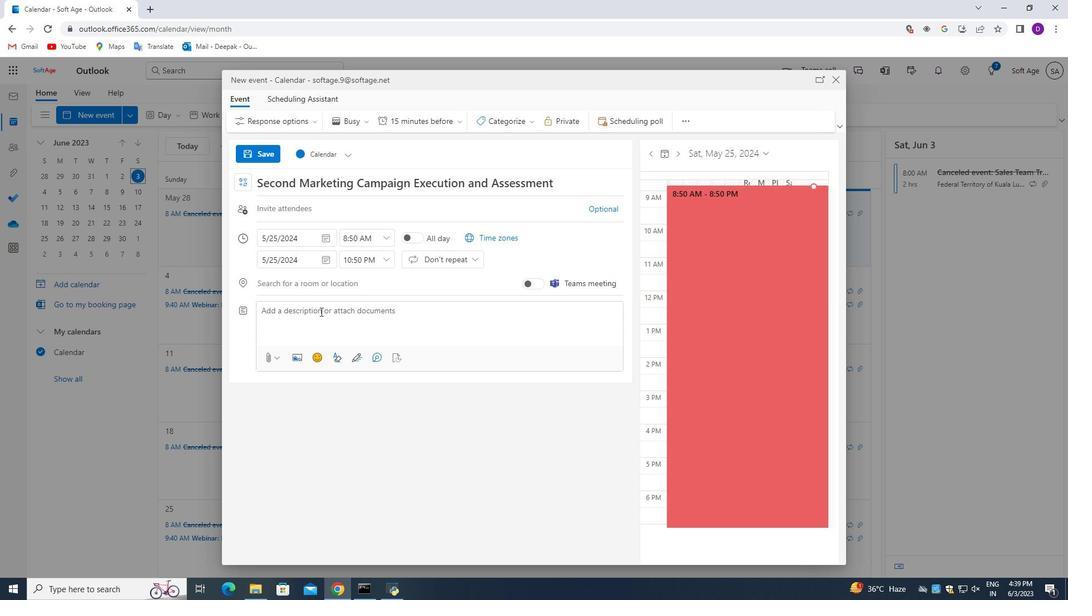 
Action: Mouse moved to (331, 460)
Screenshot: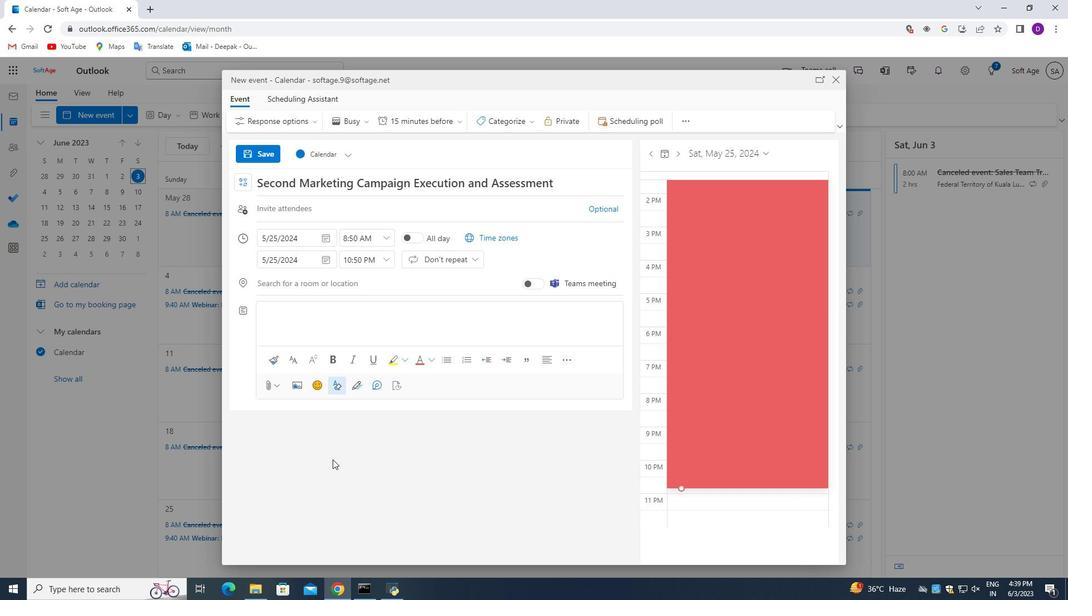 
Action: Key pressed <Key.shift_r>The<Key.space>session<Key.space><Key.shift_r>Will<Key.space>cojn=<Key.backspace><Key.backspace><Key.backspace>nclude<Key.space>with<Key.space>a<Key.space>wrap-up<Key.space>discussion,<Key.space>where<Key.space>mentees<Key.space>can<Key.space>reflect<Key.space>on<Key.space>the<Key.space>insights<Key.space>gained<Key.space>and<Key.space>mentors<Key.space>can<Key.space>offer<Key.space>any<Key.space>final<Key.space>work<Key.backspace>ds<Key.space>of<Key.space>encouragement.<Key.space><Key.shift>Participants<Key.space>will<Key.space>gav=<Key.backspace><Key.backspace><Key.backspace><Key.backspace>have<Key.space>the<Key.space>opportunity<Key.space>to<Key.space>exchange<Key.space>contact<Key.space>information<Key.space>and<Key.space>establish<Key.space><Key.backspace><Key.space>ongong<Key.space>mentoring<Key.space><Key.backspace><Key.backspace><Key.backspace><Key.backspace><Key.backspace><Key.backspace><Key.backspace><Key.backspace><Key.backspace><Key.backspace><Key.backspace><Key.backspace><Key.backspace>ing<Key.space>mentoring<Key.space>relationsips<Key.space>b<Key.backspace><Key.backspace><Key.backspace><Key.backspace><Key.backspace><Key.backspace><Key.backspace><Key.backspace><Key.backspace><Key.backspace><Key.backspace><Key.backspace><Key.backspace>l<Key.backspace>elationships<Key.space>bet<Key.backspace>yond<Key.space><Key.space>the<Key.space>event.
Screenshot: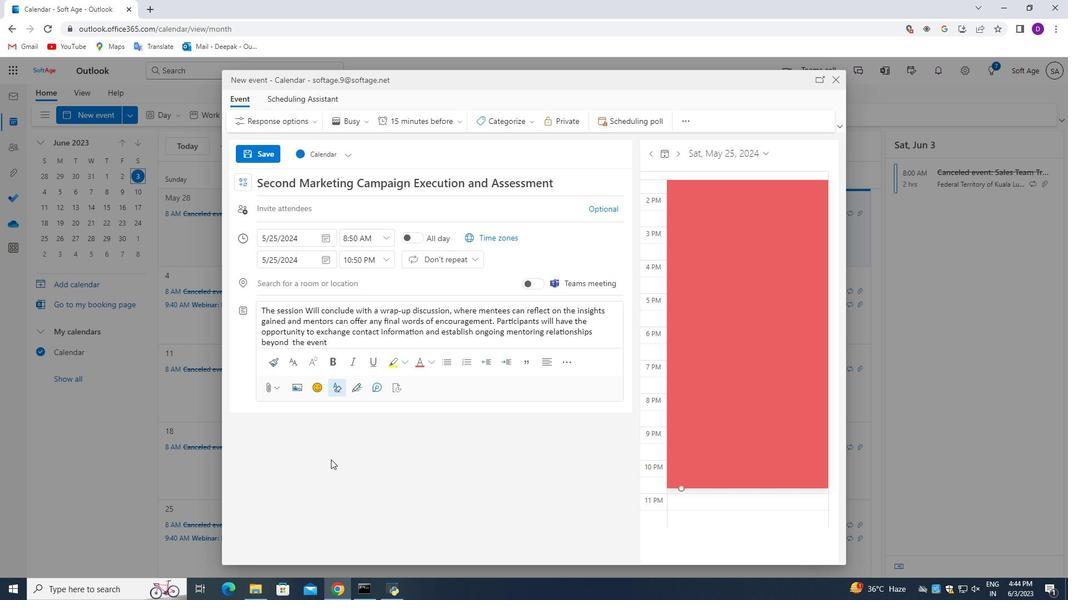 
Action: Mouse moved to (506, 118)
Screenshot: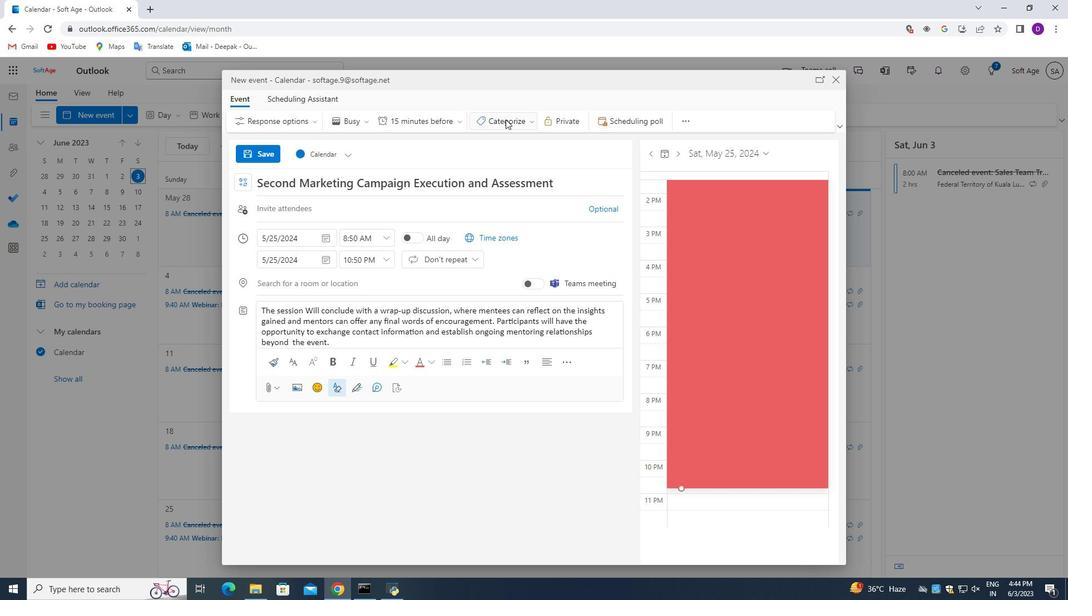 
Action: Mouse pressed left at (506, 118)
Screenshot: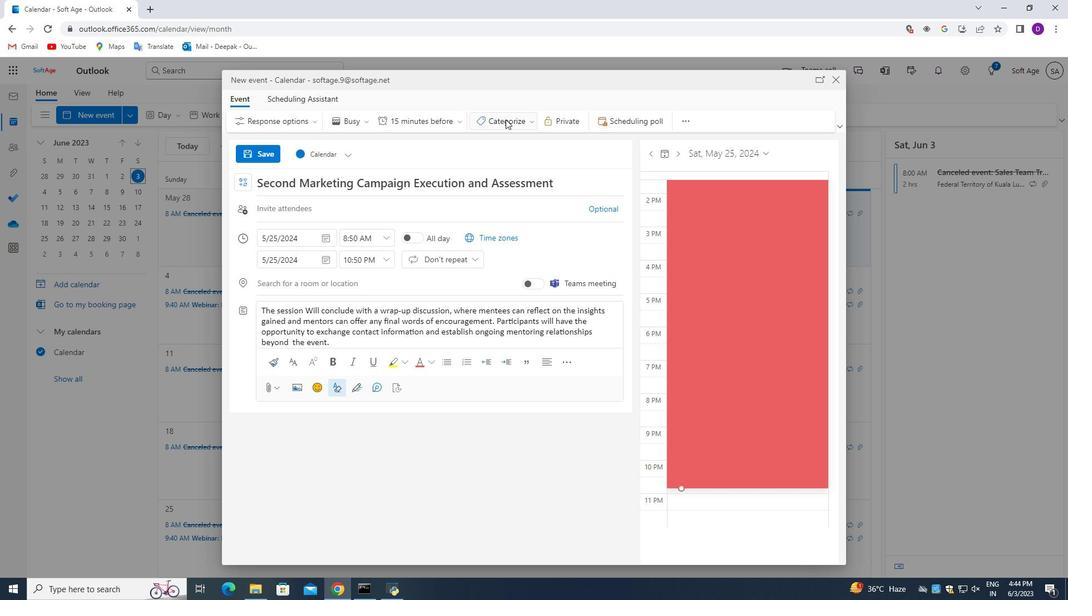 
Action: Mouse moved to (515, 162)
Screenshot: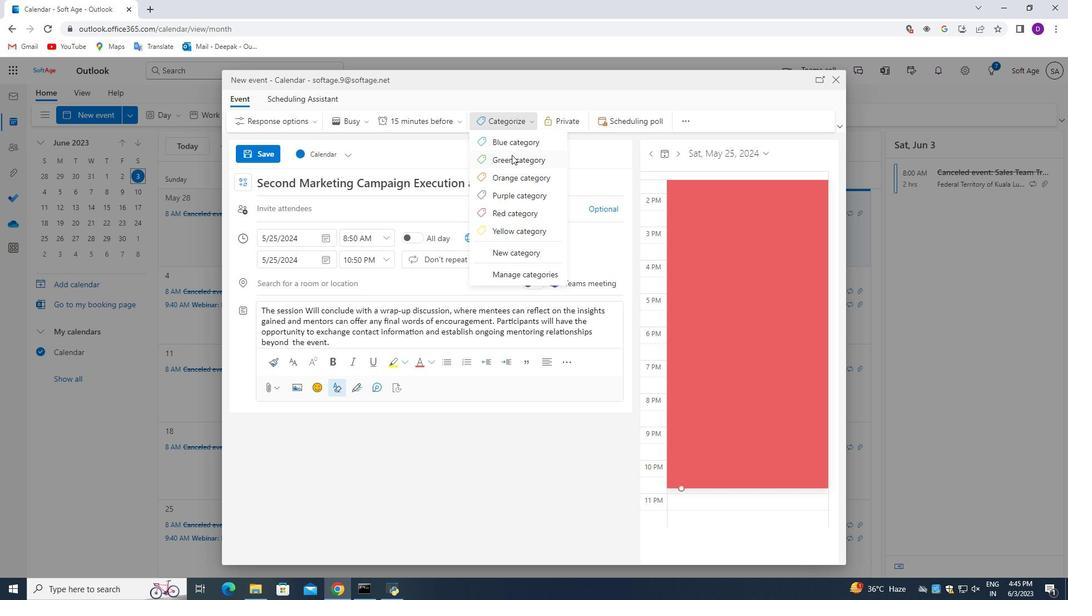 
Action: Mouse pressed left at (515, 162)
Screenshot: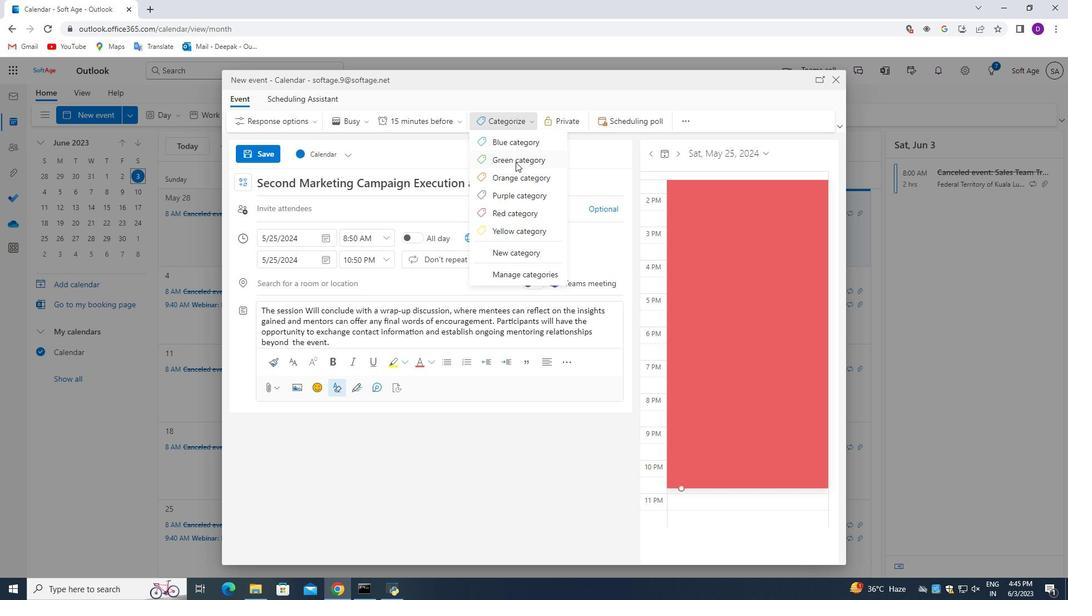 
Action: Mouse moved to (308, 287)
Screenshot: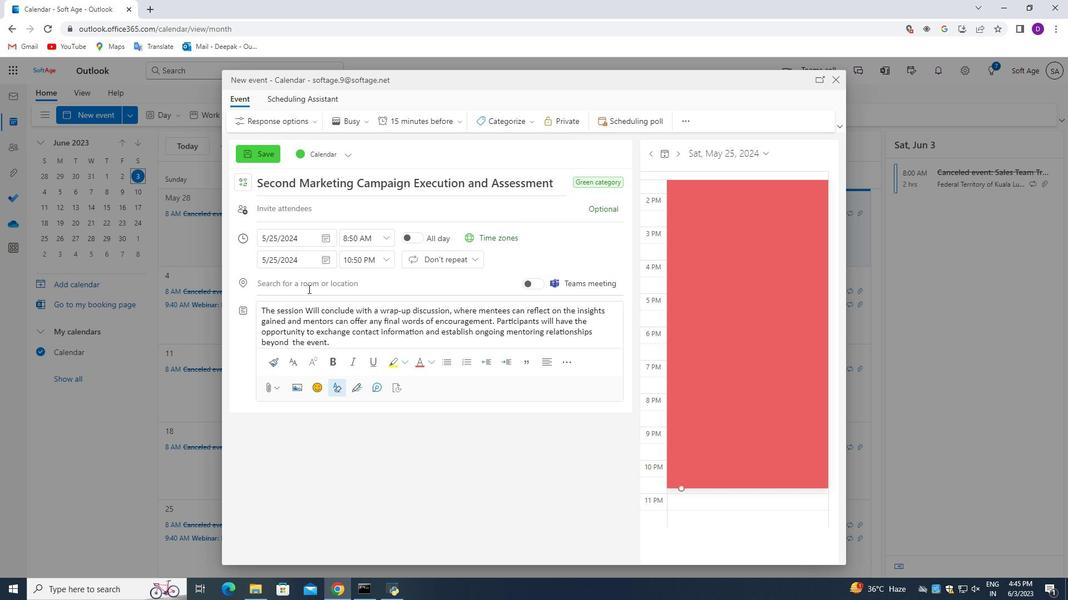 
Action: Mouse pressed left at (308, 287)
Screenshot: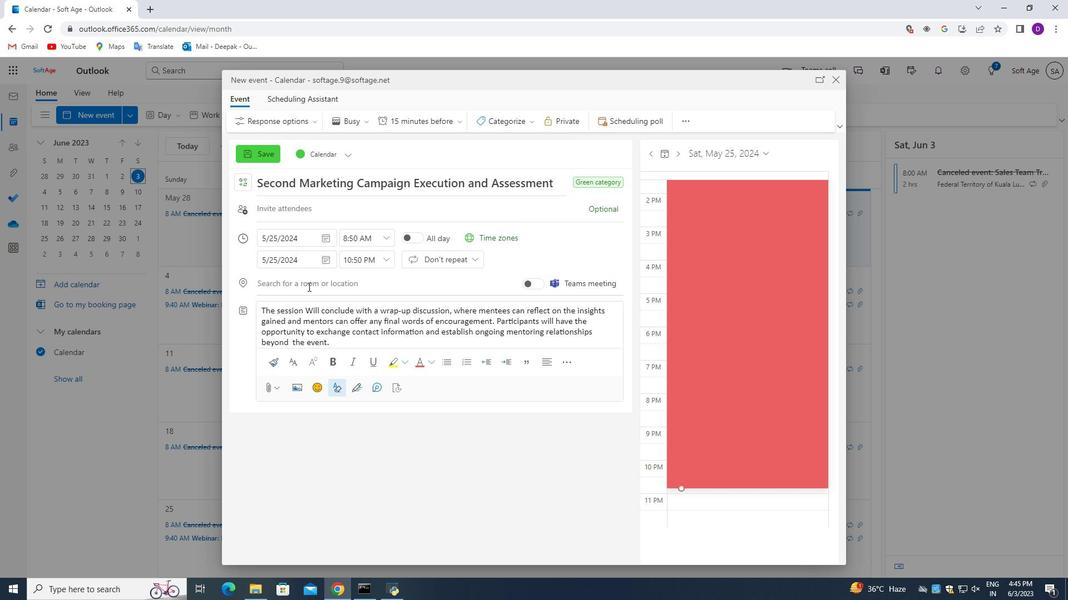 
Action: Key pressed 789<Key.space><Key.shift_r>Camp<Key.space><Key.shift>Nou<Key.alt_l>,<Key.space>
Screenshot: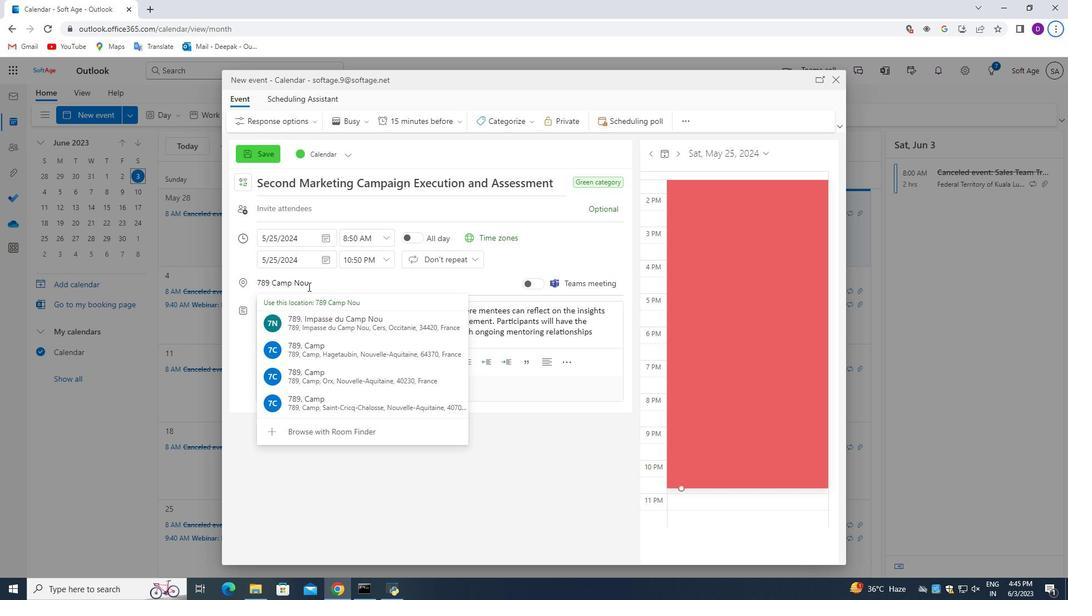 
Action: Mouse moved to (305, 282)
Screenshot: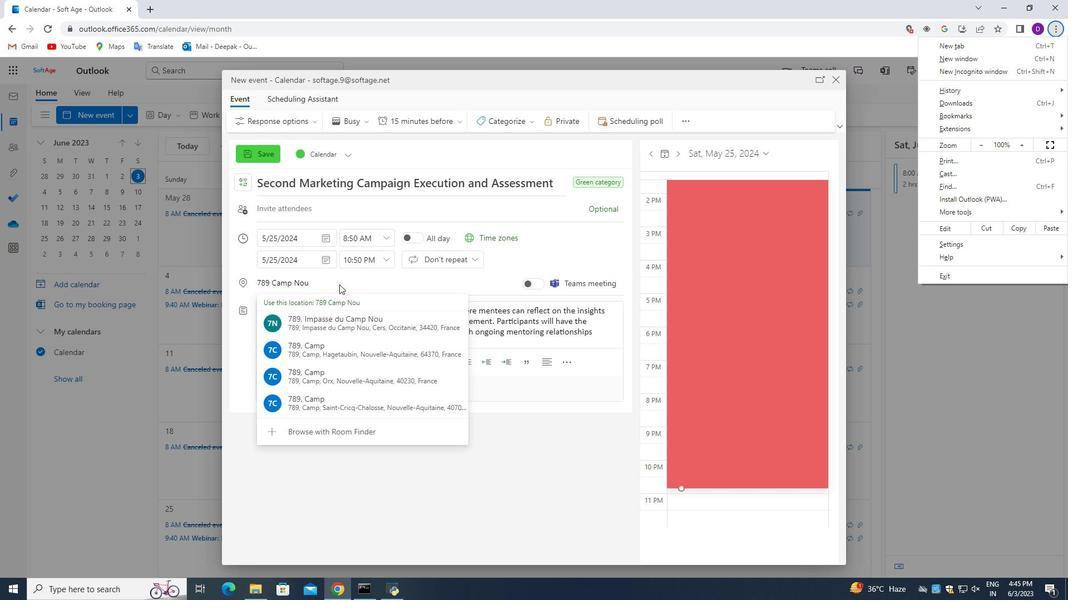 
Action: Mouse pressed left at (305, 282)
Screenshot: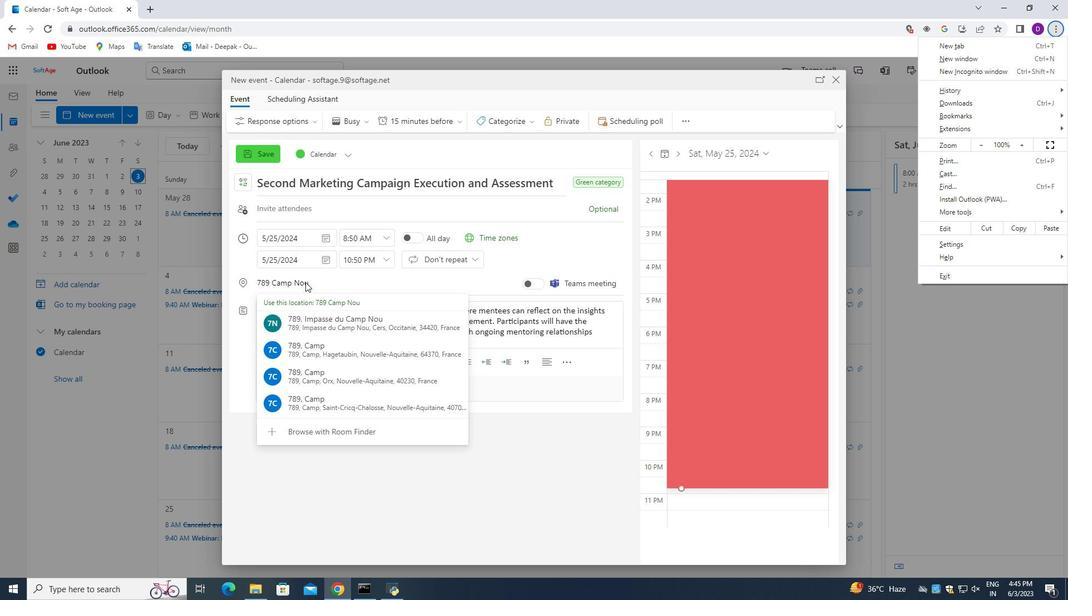 
Action: Mouse moved to (323, 287)
Screenshot: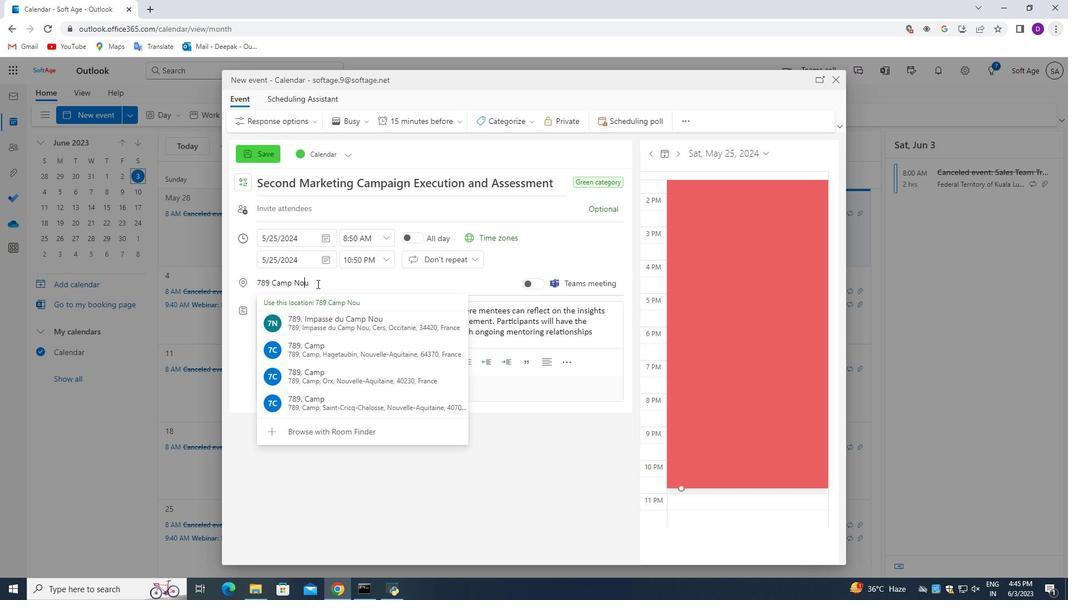 
Action: Mouse pressed left at (323, 287)
Screenshot: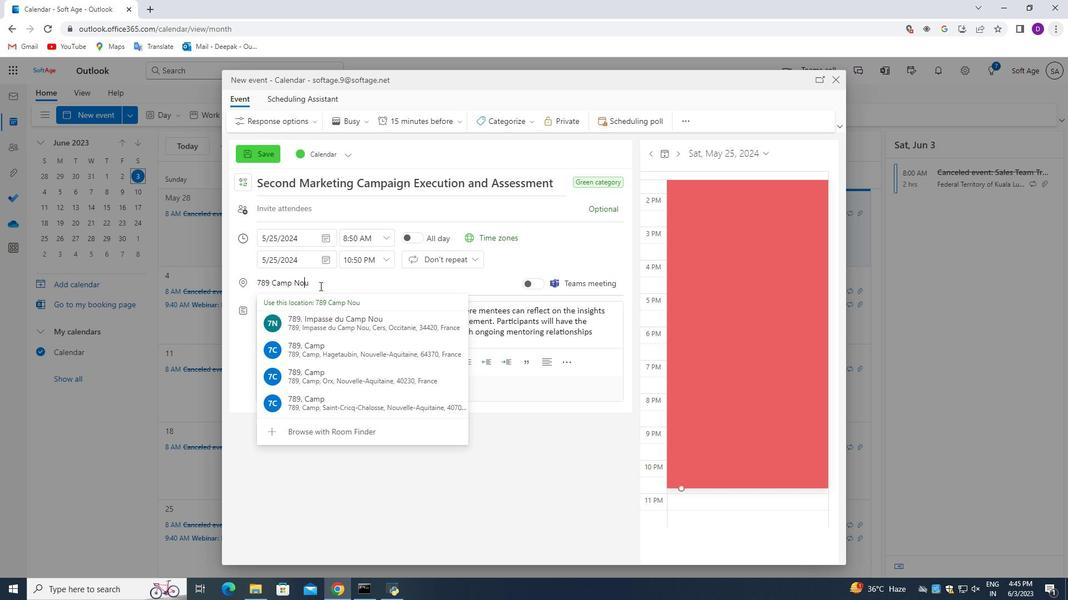 
Action: Key pressed ,<Key.space><Key.backspace><Key.space><Key.shift_r>Barcelona,<Key.space><Key.shift_r>Spain
Screenshot: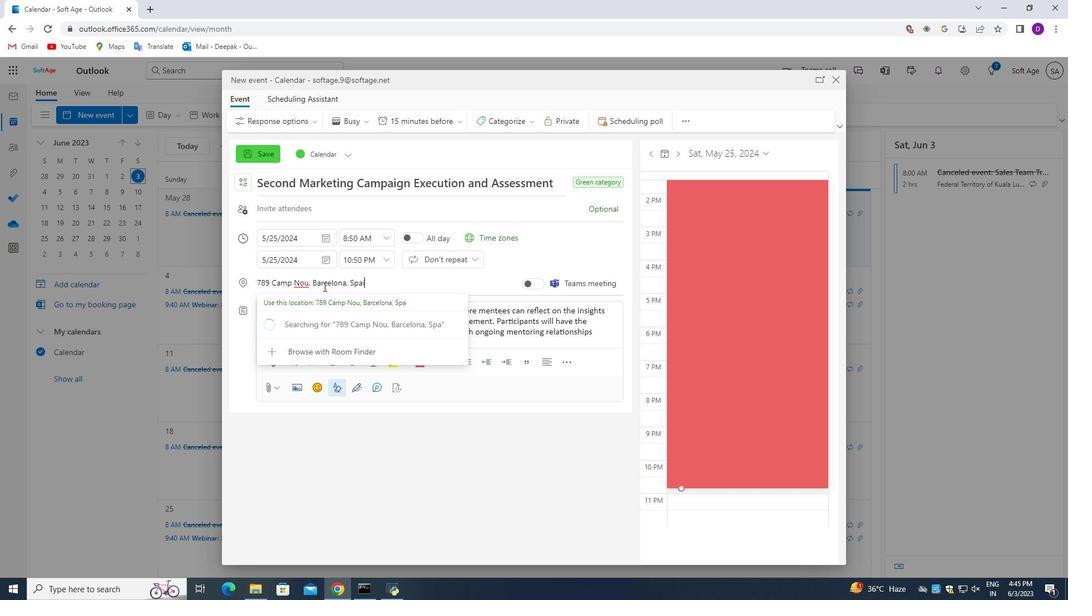 
Action: Mouse moved to (389, 455)
Screenshot: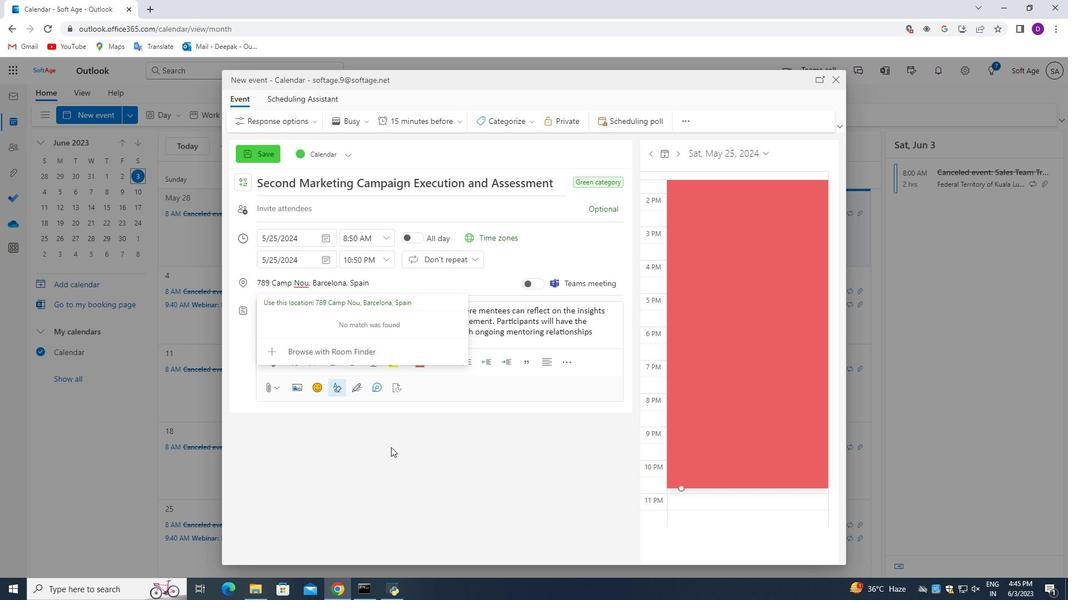 
Action: Mouse pressed left at (389, 455)
Screenshot: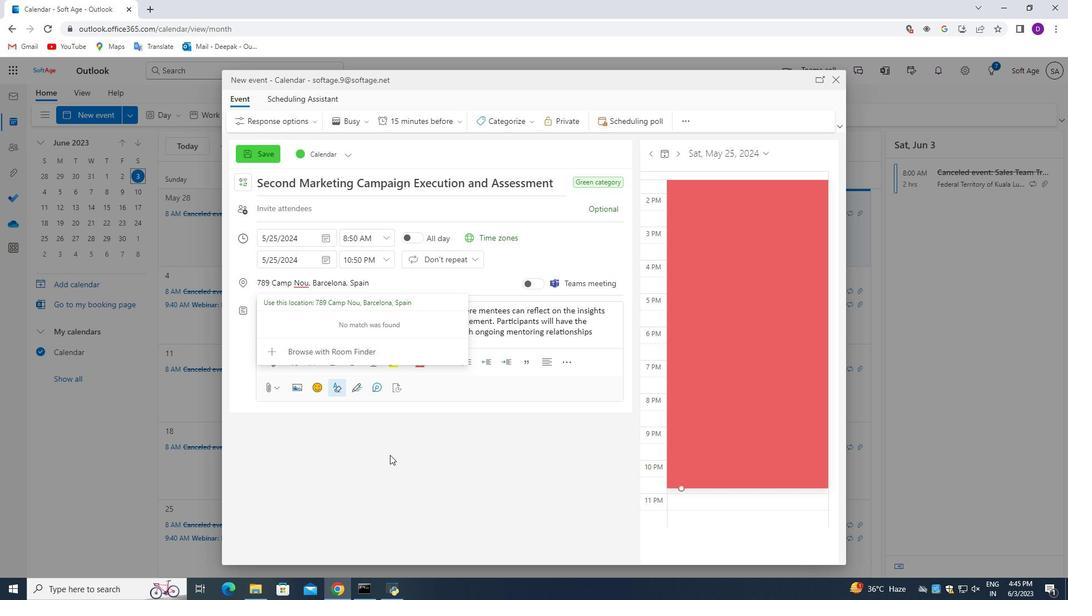 
Action: Mouse moved to (299, 204)
Screenshot: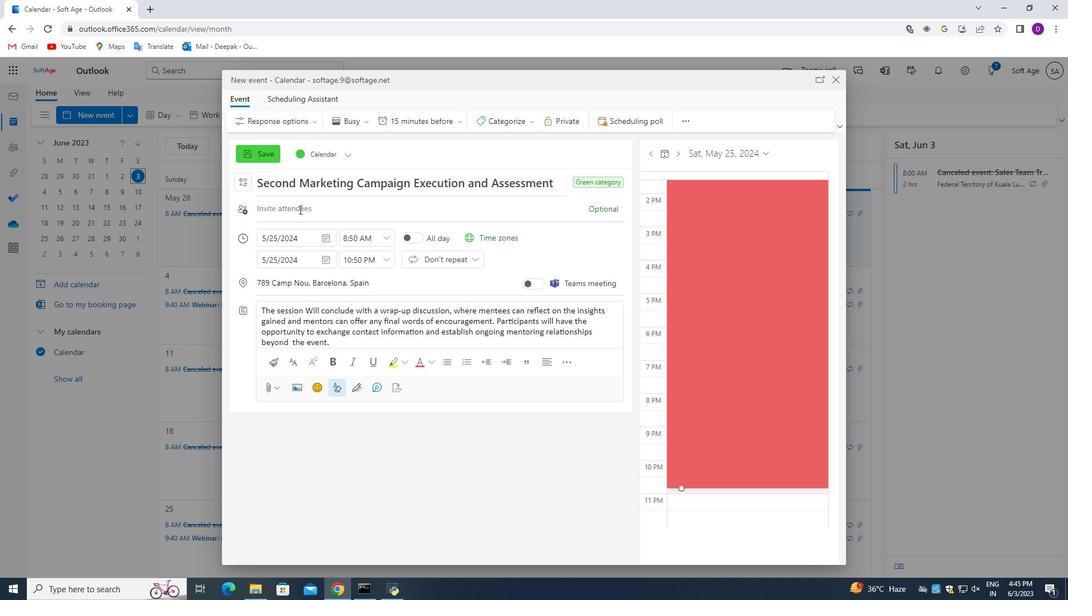 
Action: Mouse pressed left at (299, 204)
Screenshot: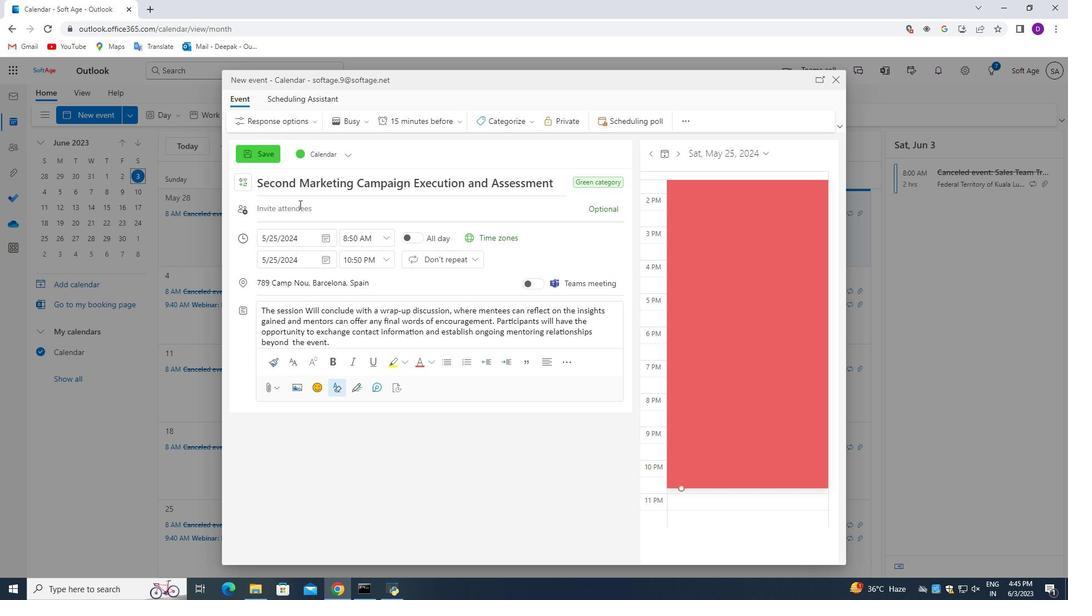 
Action: Key pressed softage.8<Key.shift>@softage.net<Key.enter>
Screenshot: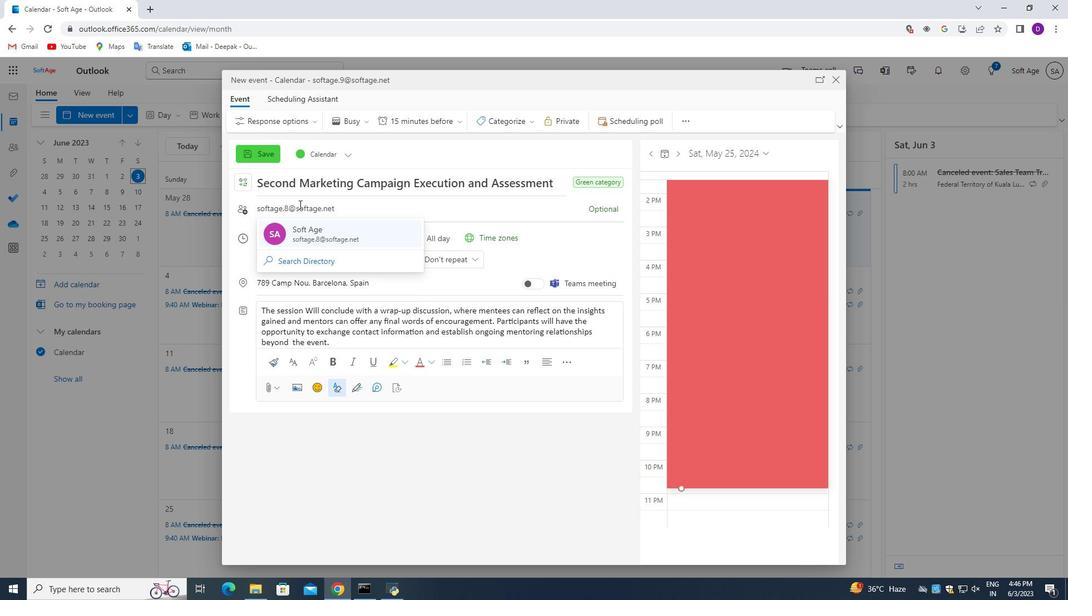 
Action: Mouse moved to (609, 206)
Screenshot: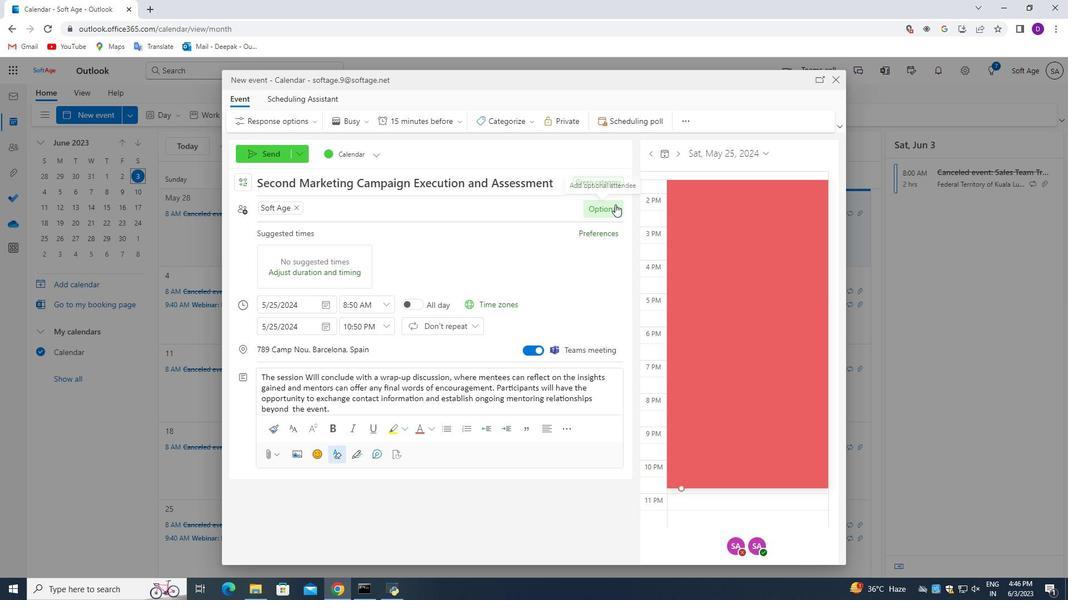 
Action: Mouse pressed left at (609, 206)
Screenshot: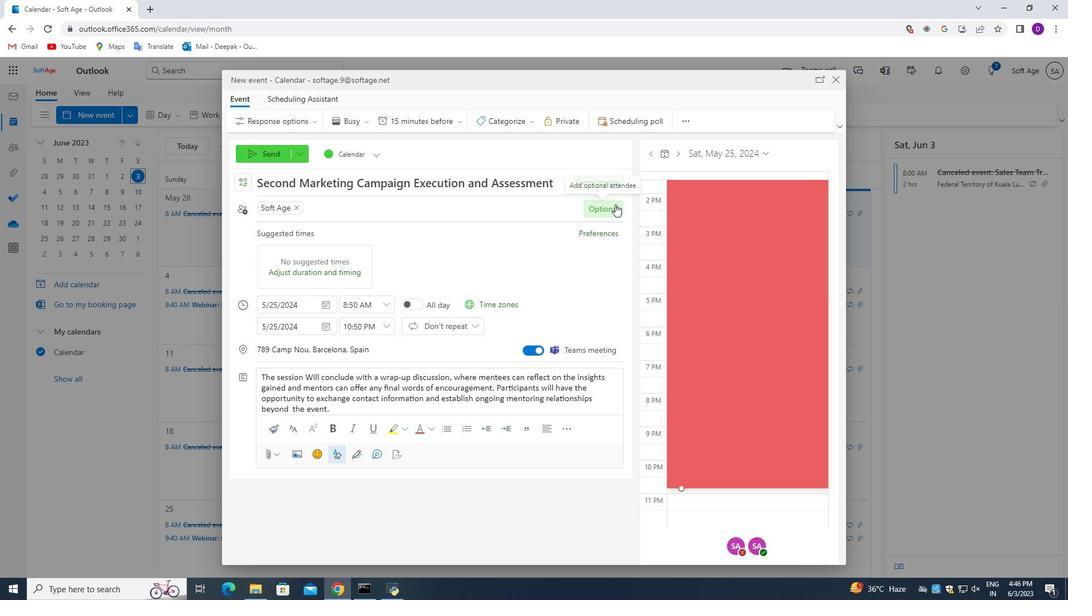 
Action: Mouse moved to (186, 239)
Screenshot: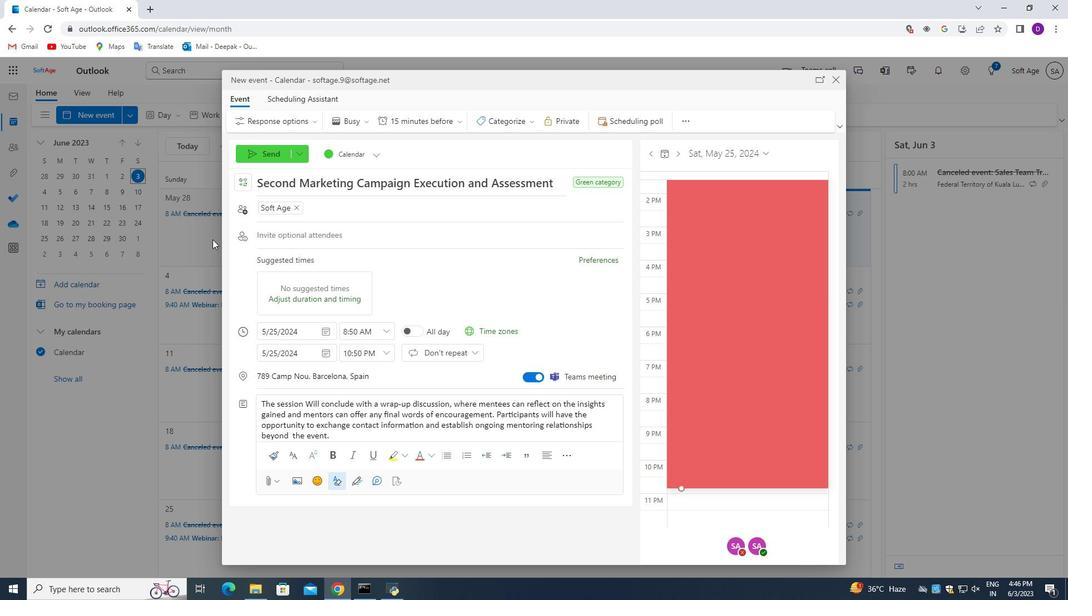 
Action: Key pressed softage.10<Key.shift>@softage.net<Key.enter>
Screenshot: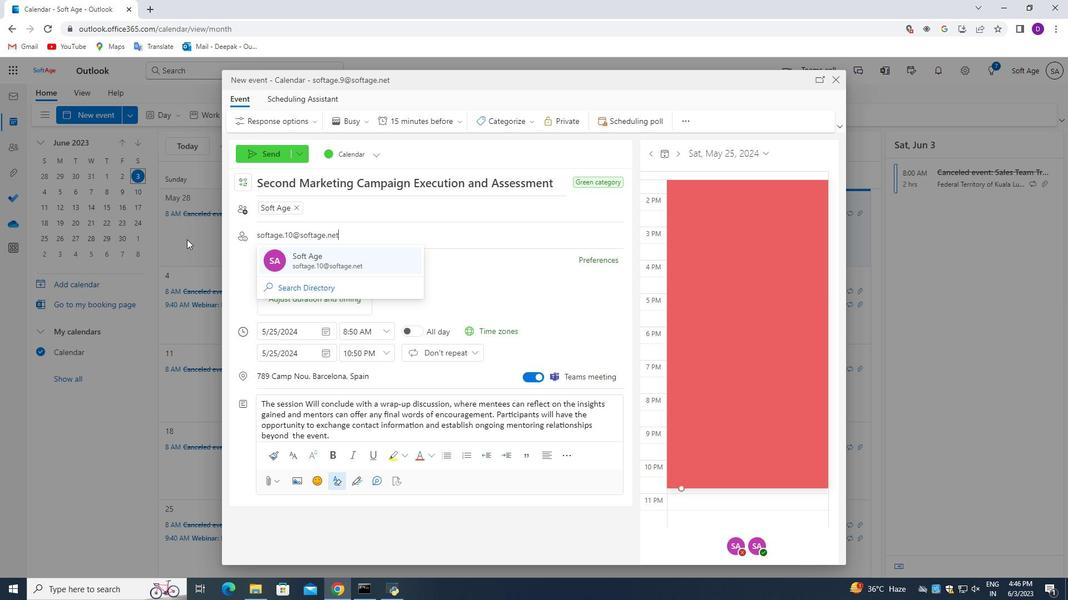 
Action: Mouse moved to (433, 122)
Screenshot: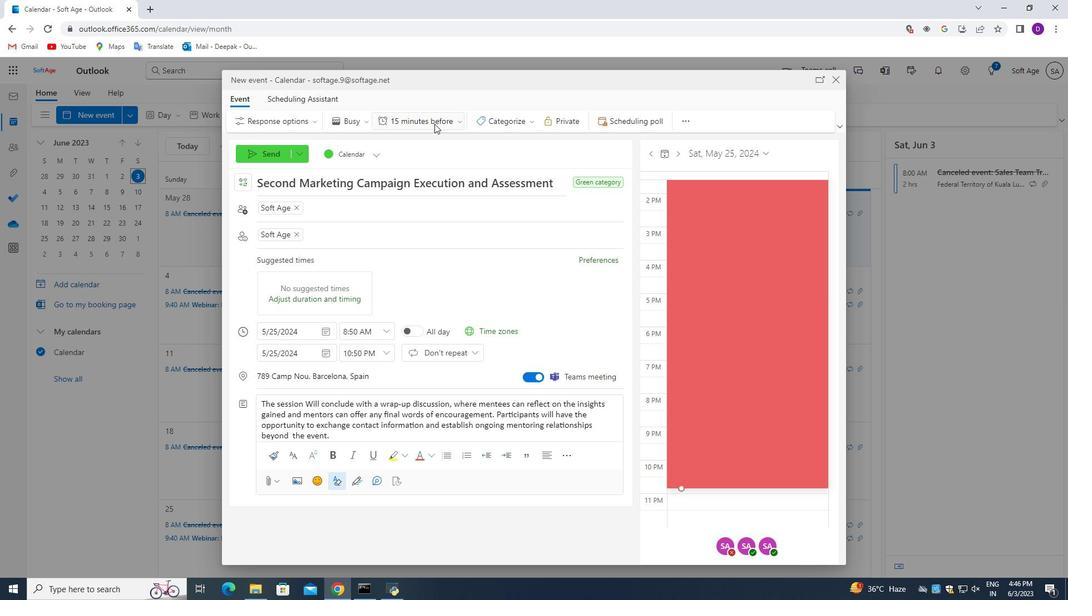 
Action: Mouse pressed left at (433, 122)
Screenshot: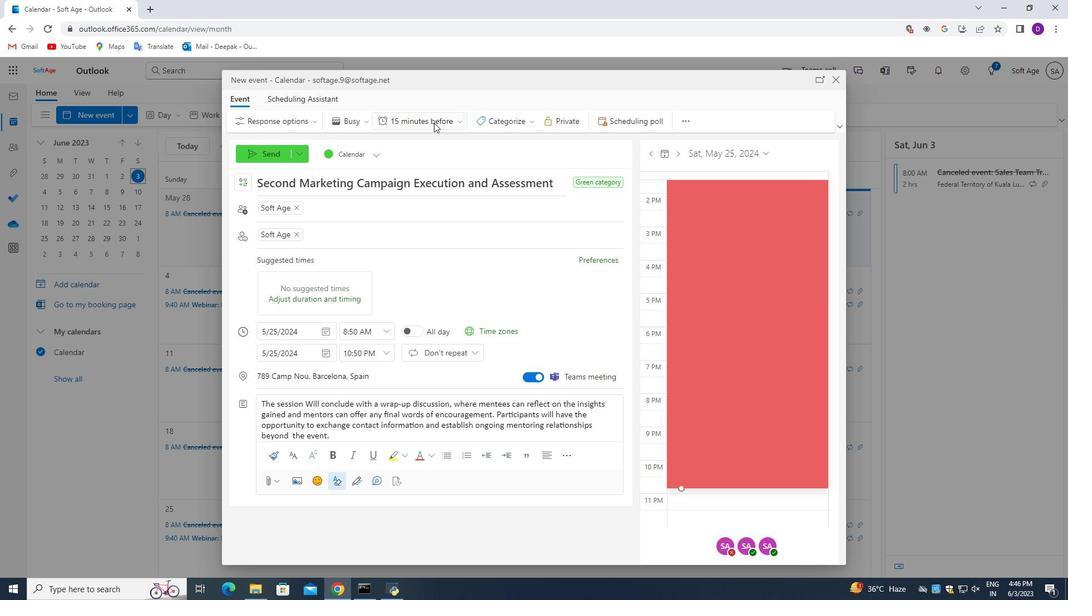 
Action: Mouse moved to (422, 163)
Screenshot: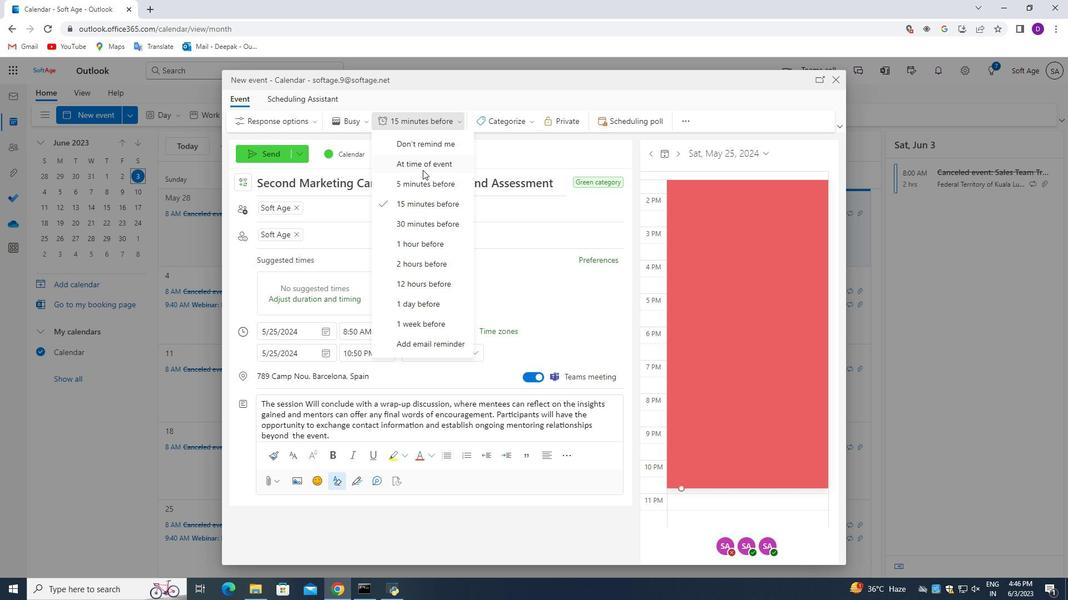 
Action: Mouse pressed left at (422, 163)
Screenshot: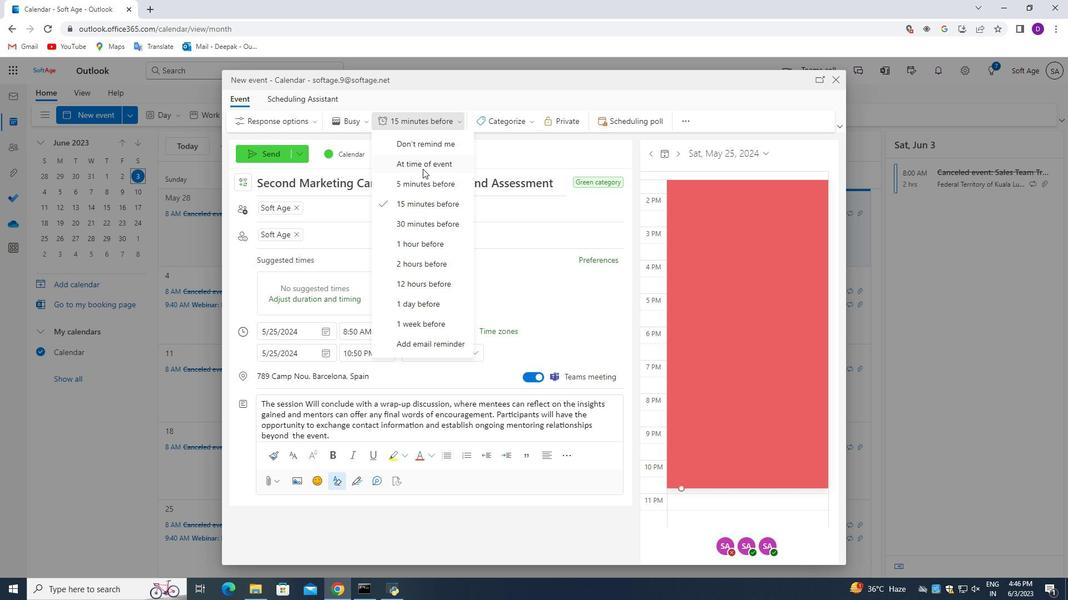 
Action: Mouse moved to (413, 397)
Screenshot: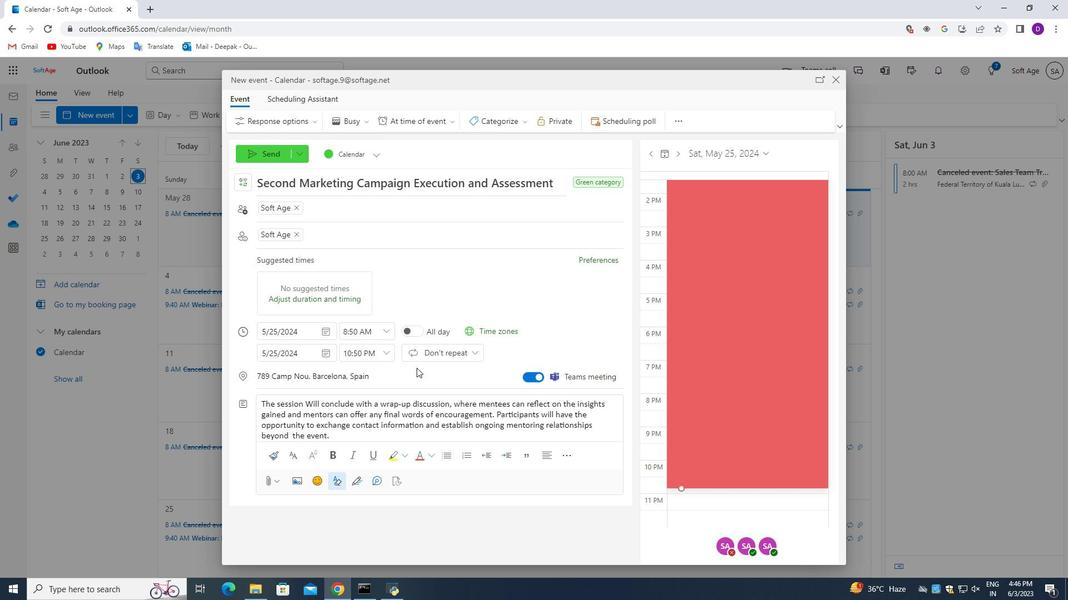 
Action: Mouse scrolled (413, 384) with delta (0, 0)
Screenshot: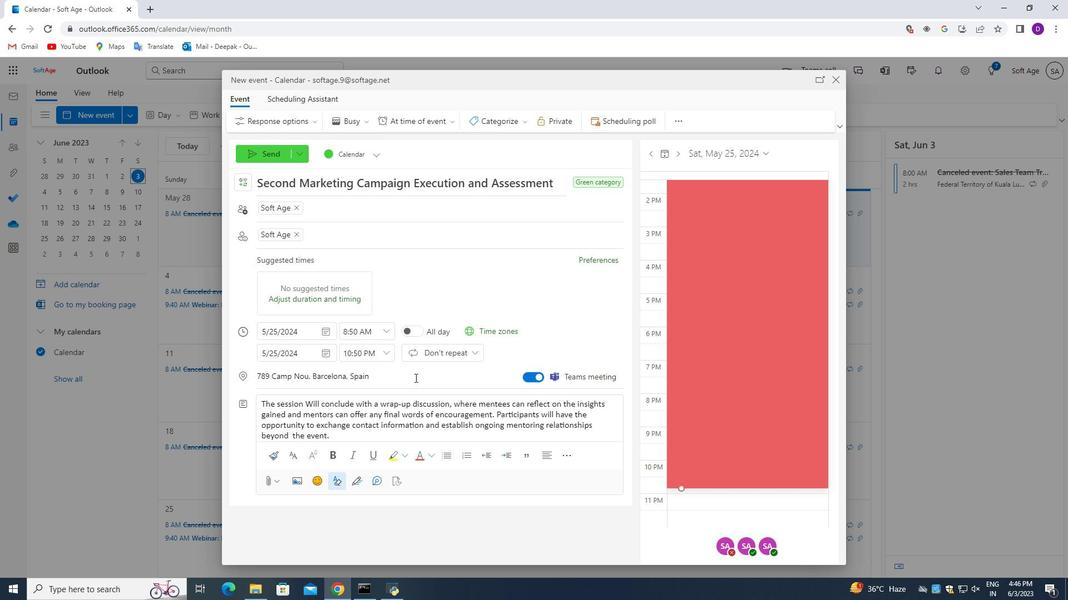 
Action: Mouse moved to (413, 405)
Screenshot: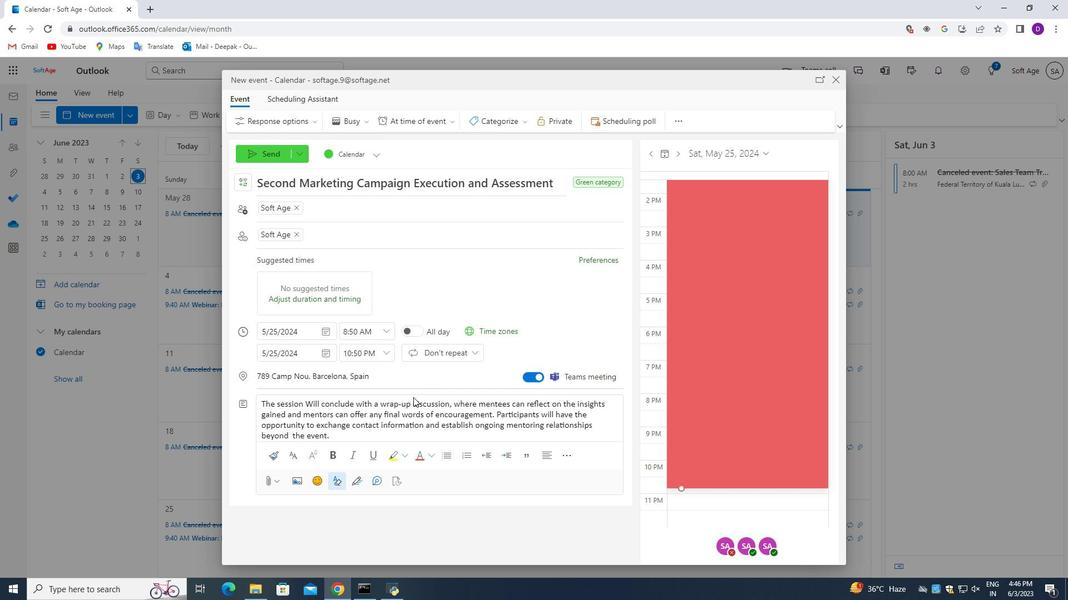 
Action: Mouse scrolled (413, 399) with delta (0, 0)
Screenshot: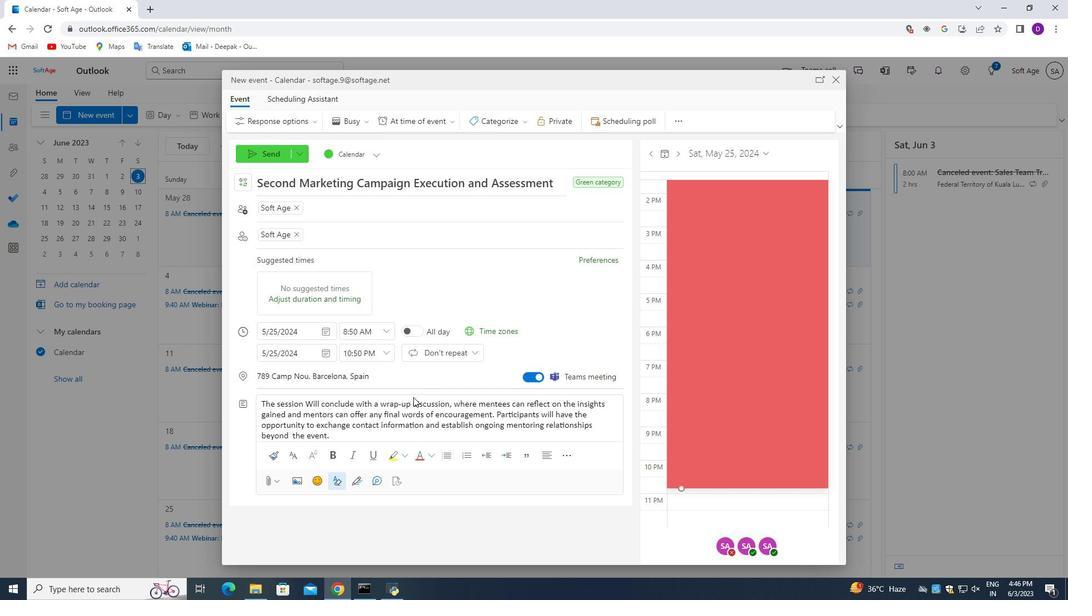 
Action: Mouse moved to (402, 402)
Screenshot: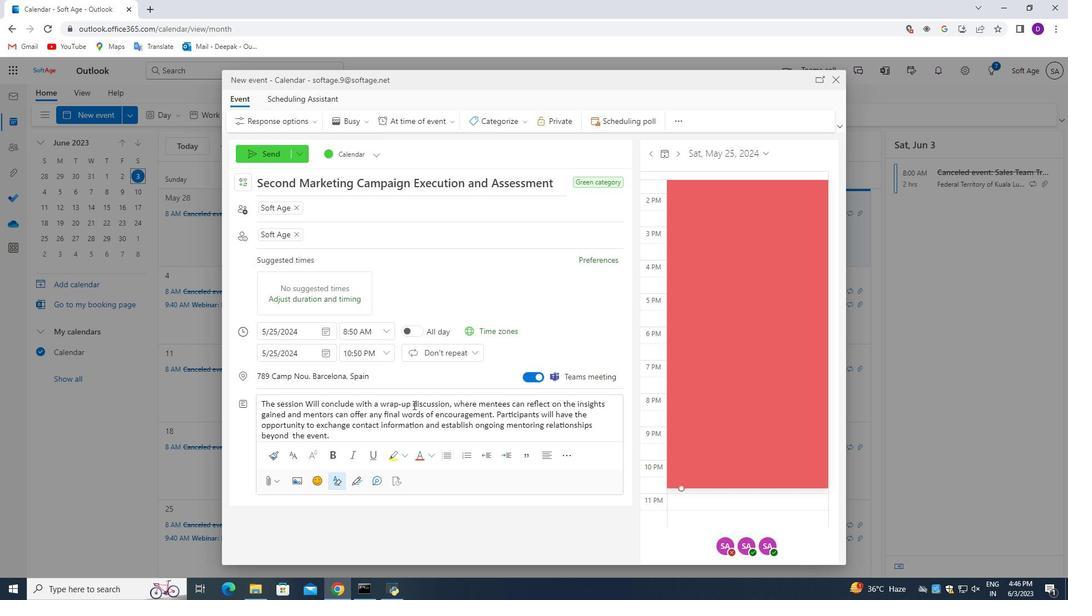 
Action: Mouse scrolled (413, 405) with delta (0, 0)
Screenshot: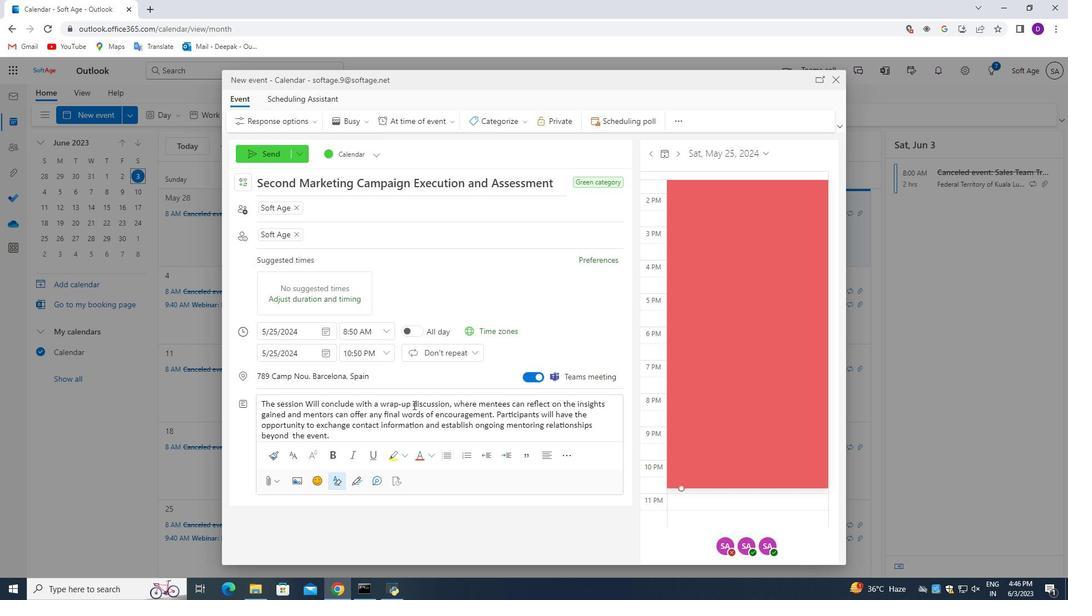 
Action: Mouse moved to (402, 398)
Screenshot: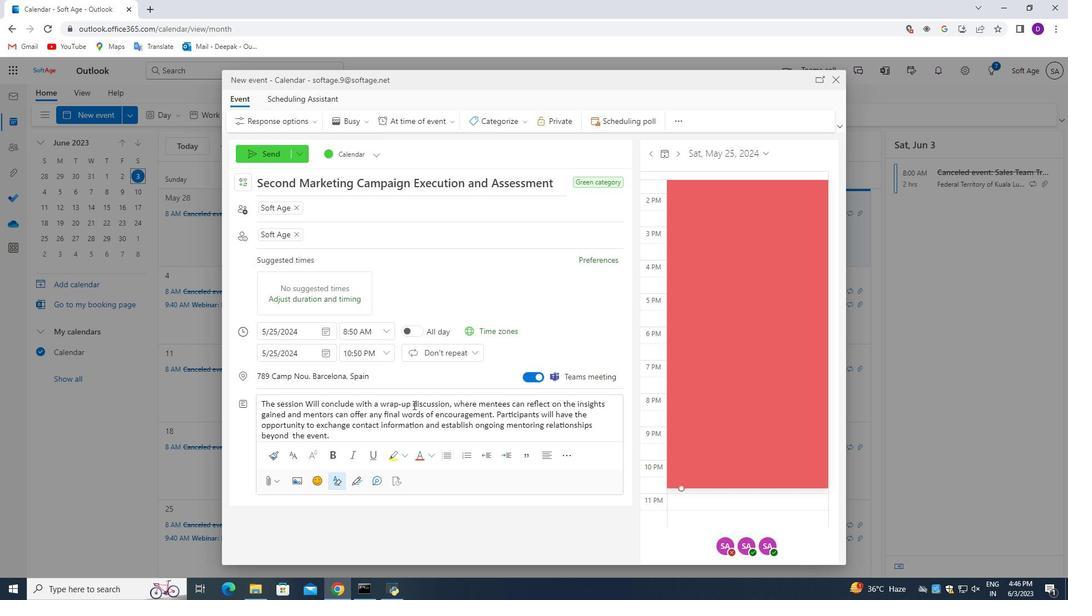
Action: Mouse scrolled (412, 411) with delta (0, 0)
Screenshot: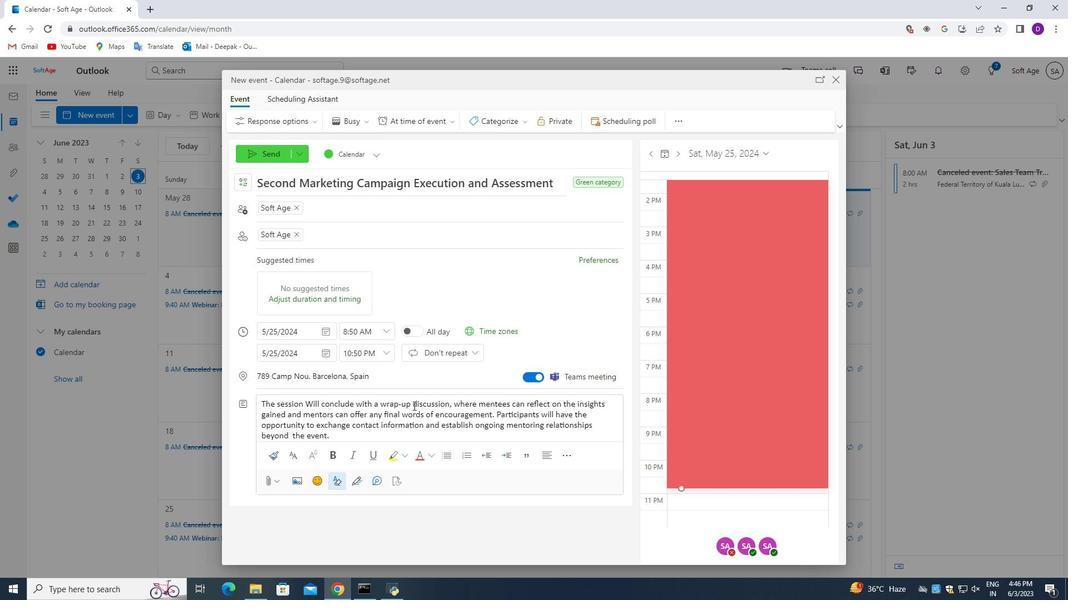 
Action: Mouse moved to (402, 397)
Screenshot: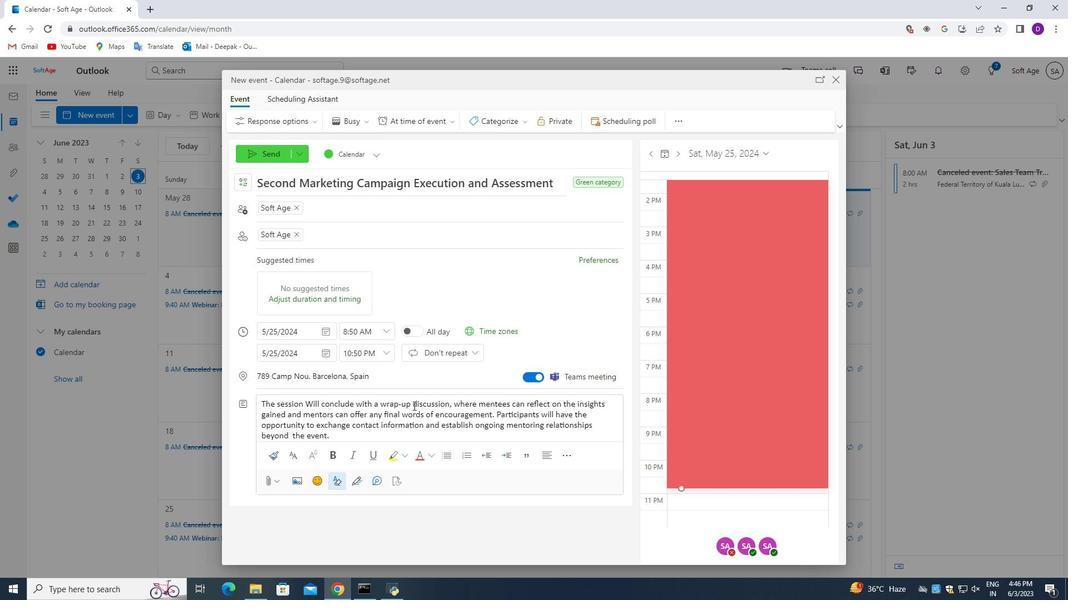 
Action: Mouse scrolled (411, 415) with delta (0, 0)
Screenshot: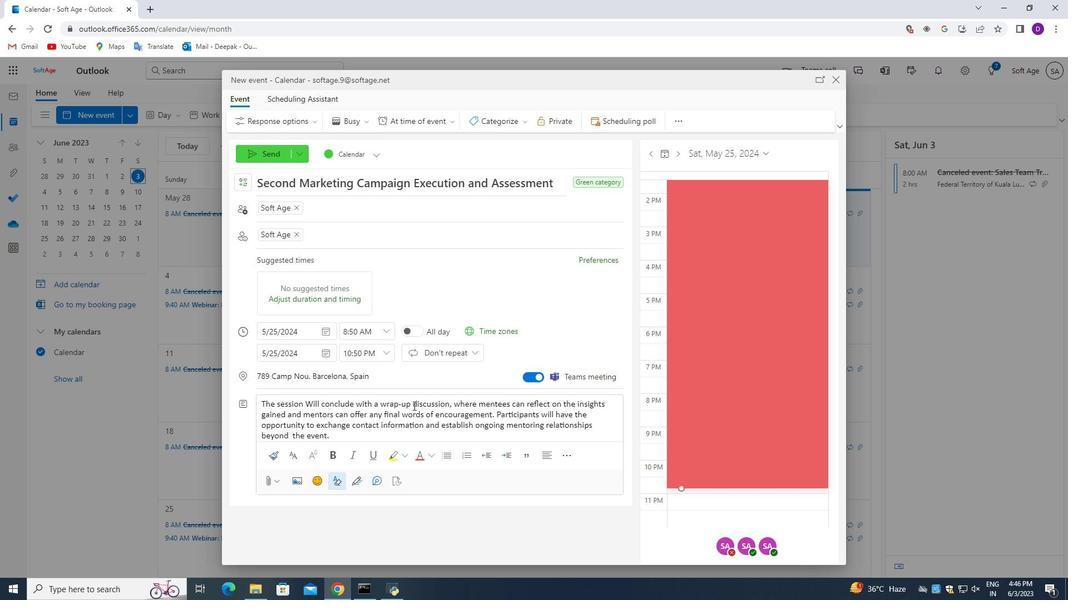 
Action: Mouse moved to (402, 394)
Screenshot: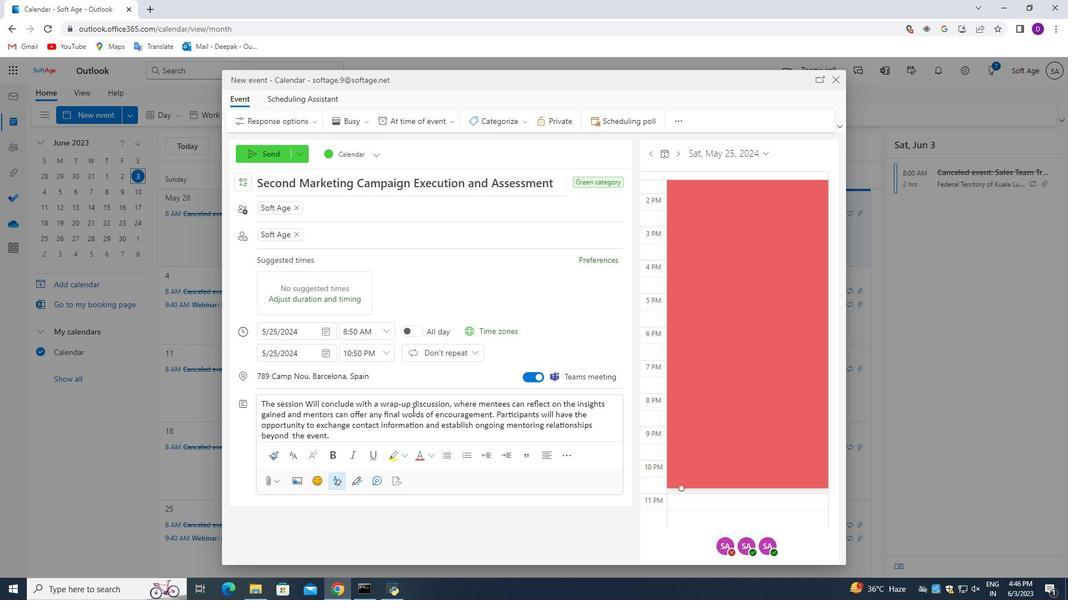 
Action: Mouse scrolled (402, 397) with delta (0, 0)
Screenshot: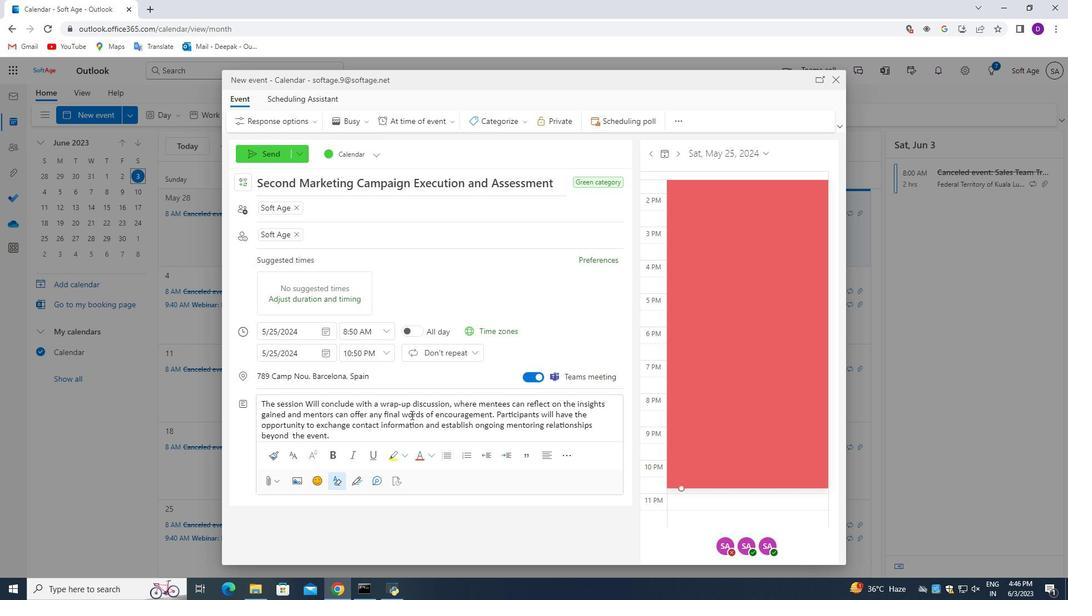 
Action: Mouse moved to (402, 357)
Screenshot: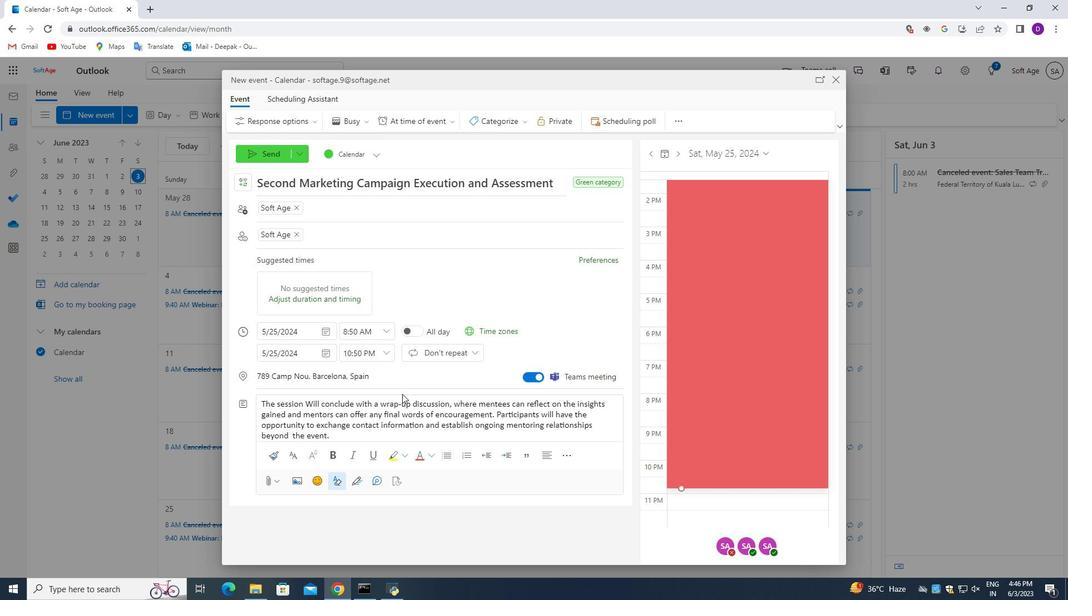 
Action: Mouse scrolled (402, 391) with delta (0, 0)
Screenshot: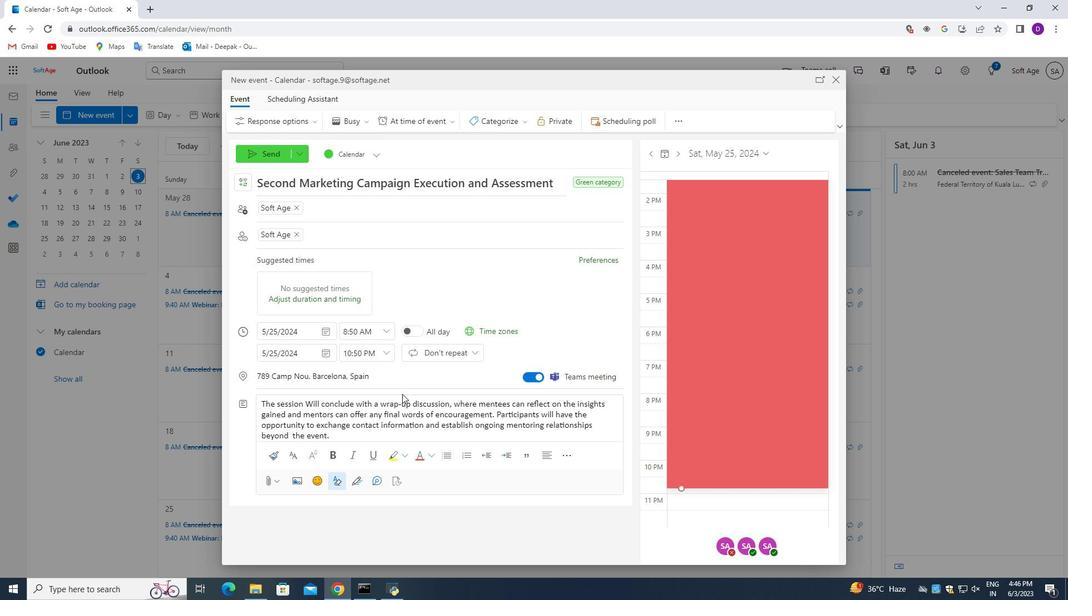 
Action: Mouse moved to (398, 319)
Screenshot: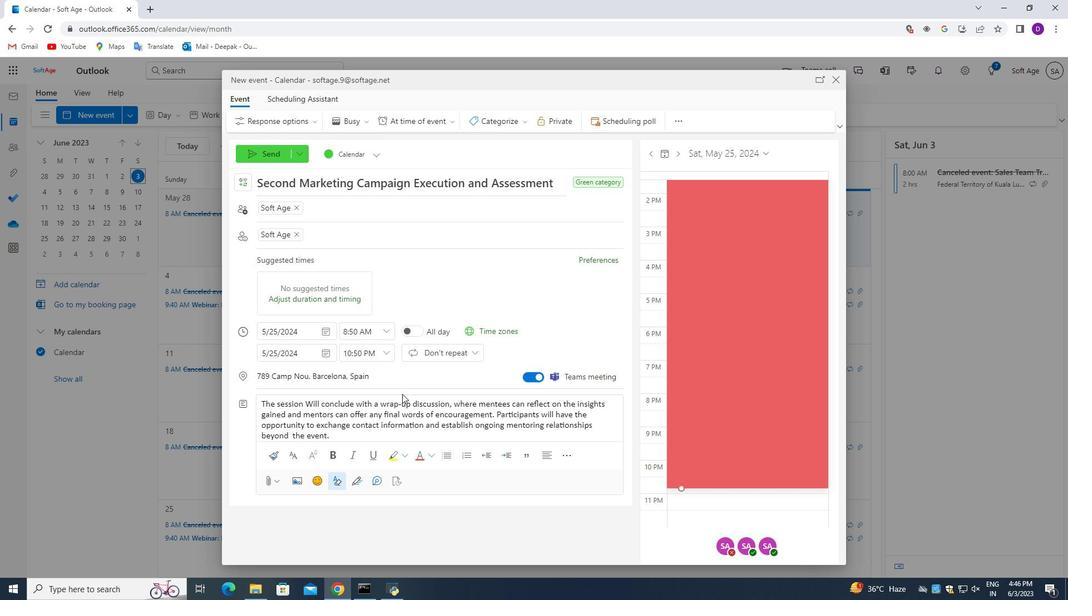 
Action: Mouse scrolled (402, 383) with delta (0, 0)
Screenshot: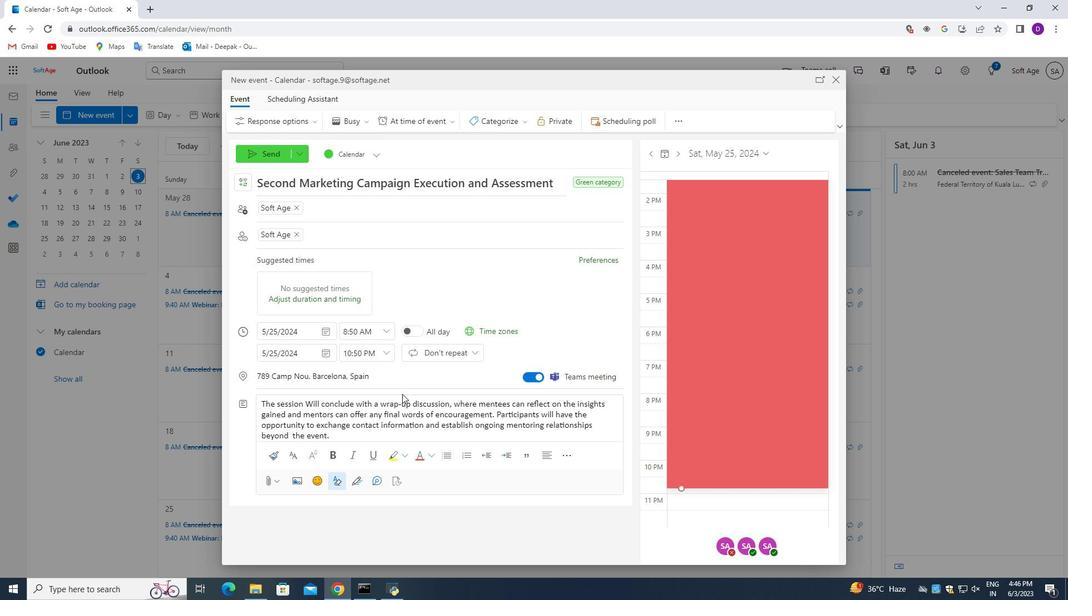 
Action: Mouse moved to (394, 298)
Screenshot: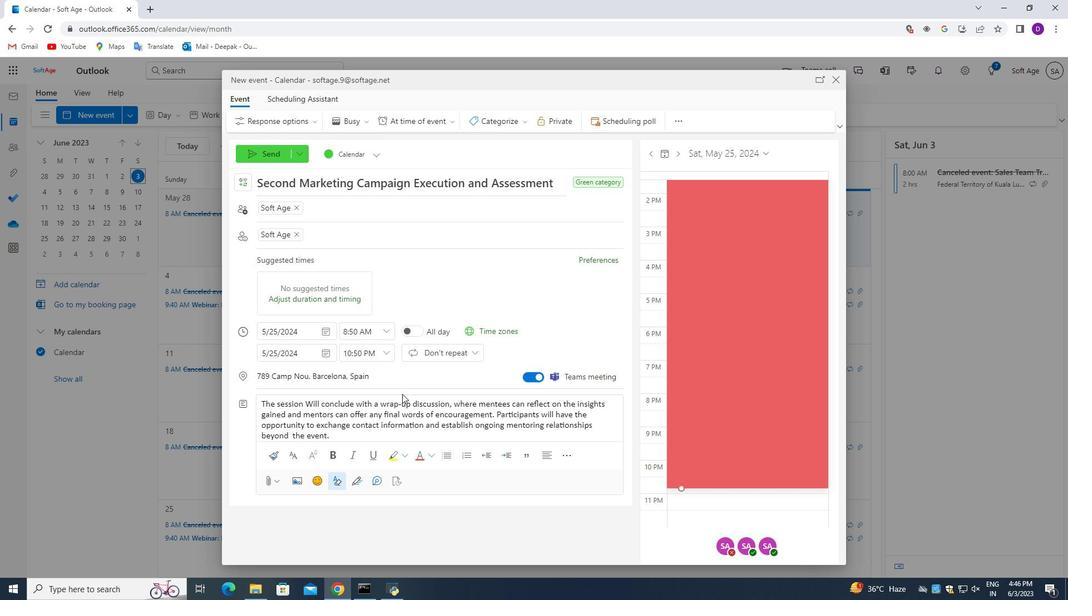 
Action: Mouse scrolled (402, 373) with delta (0, 0)
Screenshot: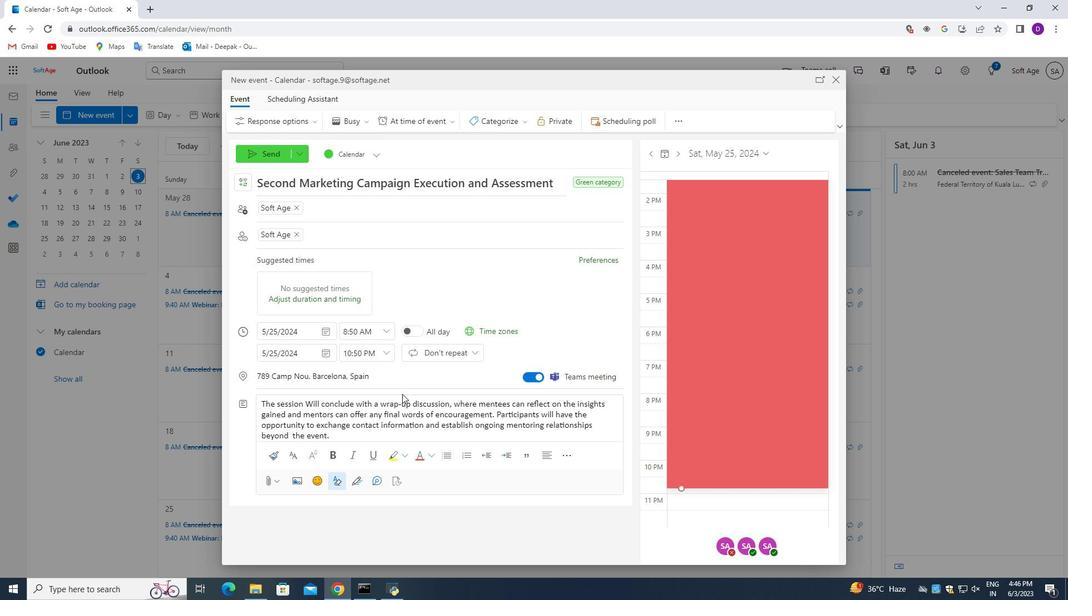 
Action: Mouse moved to (255, 153)
Screenshot: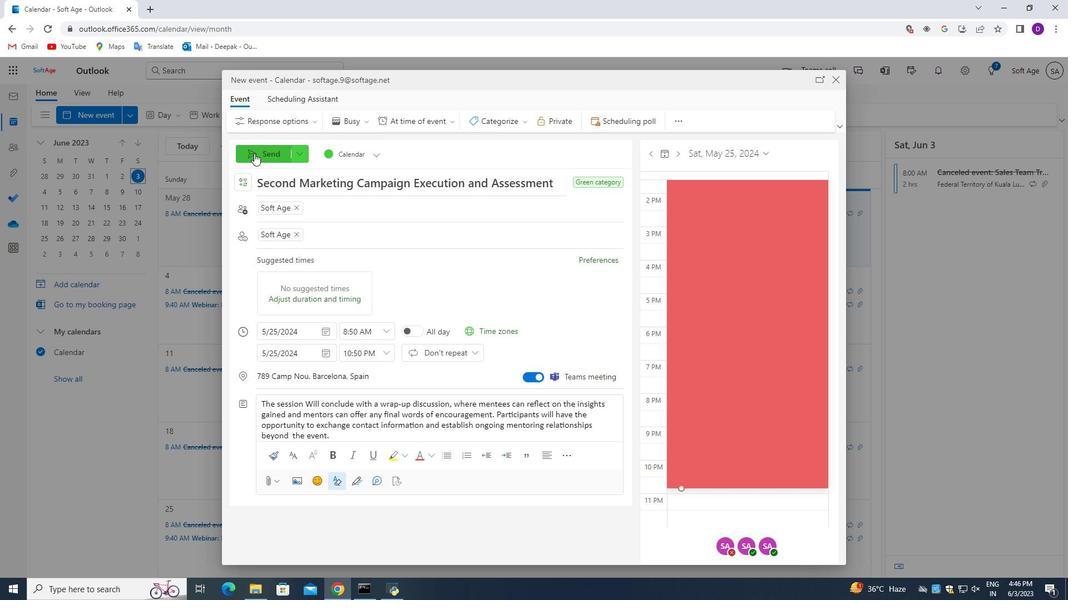 
Action: Mouse pressed left at (255, 153)
Screenshot: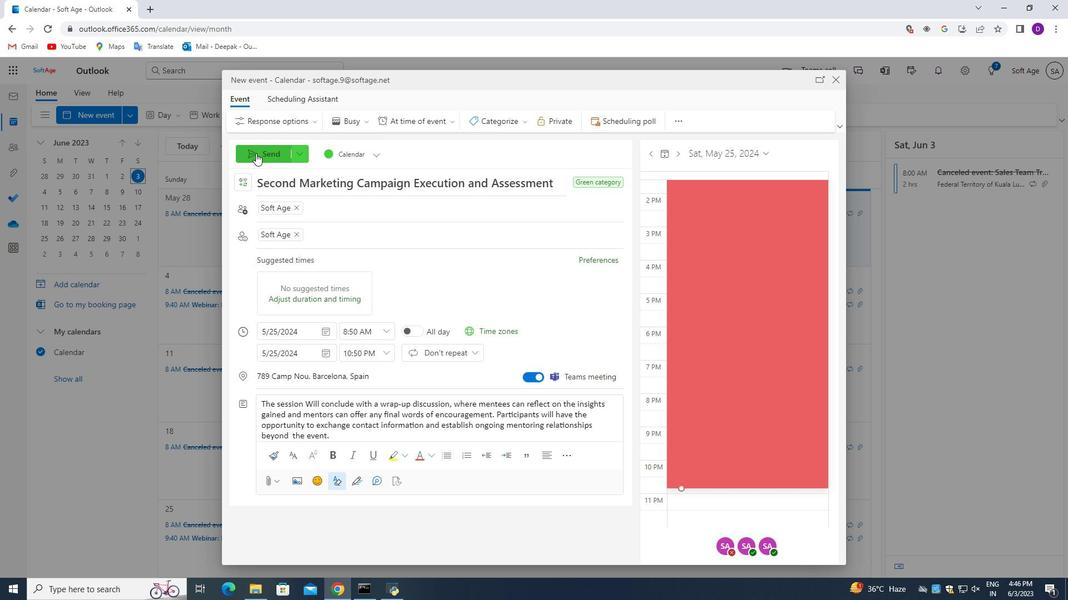 
Action: Mouse moved to (240, 154)
Screenshot: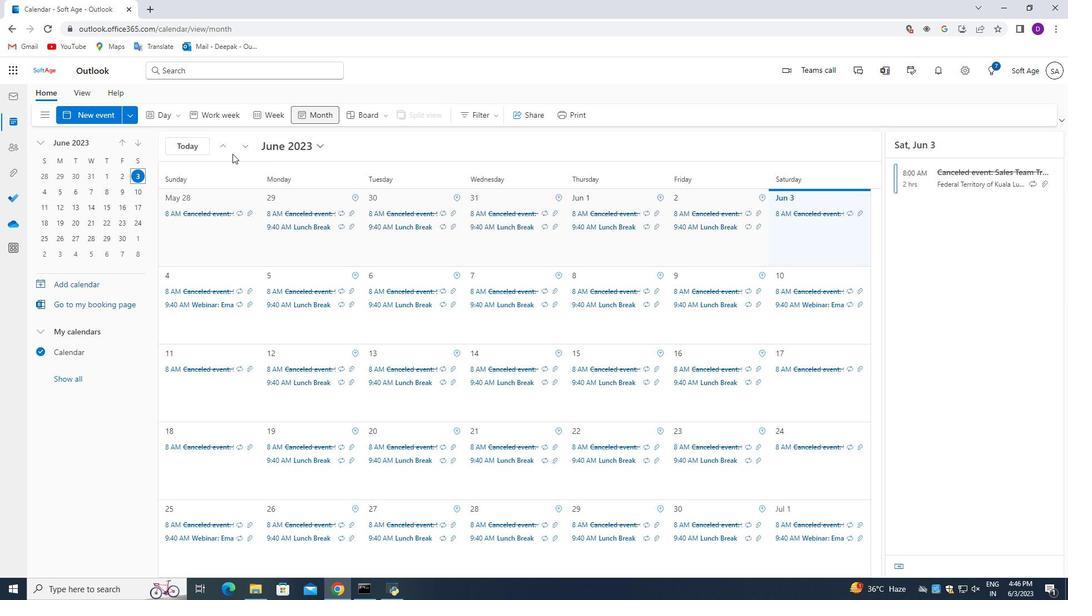 
